 Task: Search one way flight ticket for 1 adult, 1 child, 1 infant in seat in premium economy from Idaho Falls: Idaho Falls Regional Airport (fanning Field) to Indianapolis: Indianapolis International Airport on 8-5-2023. Choice of flights is Singapure airlines. Number of bags: 1 checked bag. Price is upto 50000. Outbound departure time preference is 13:15.
Action: Mouse moved to (311, 290)
Screenshot: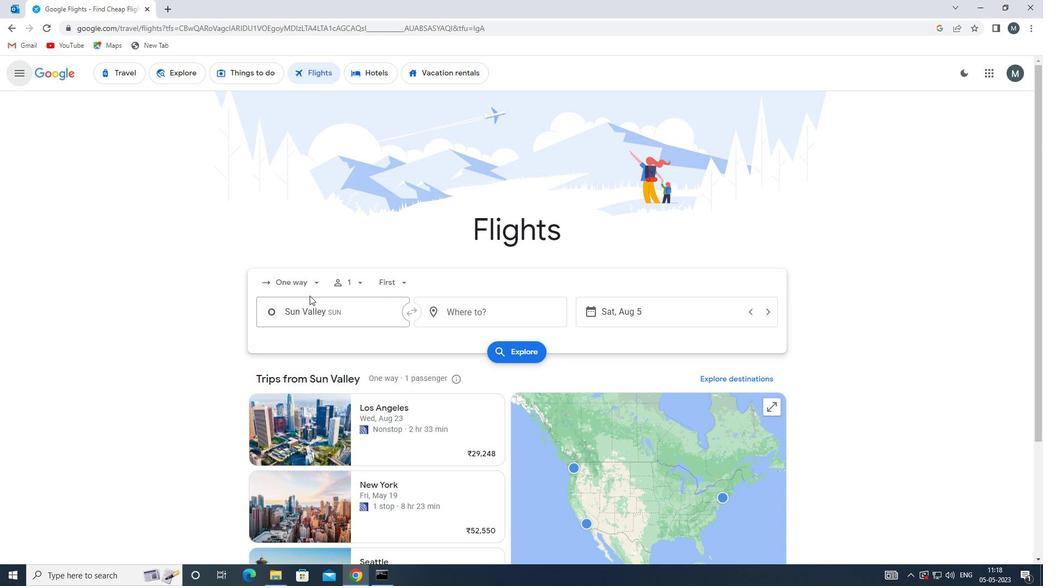 
Action: Mouse pressed left at (311, 290)
Screenshot: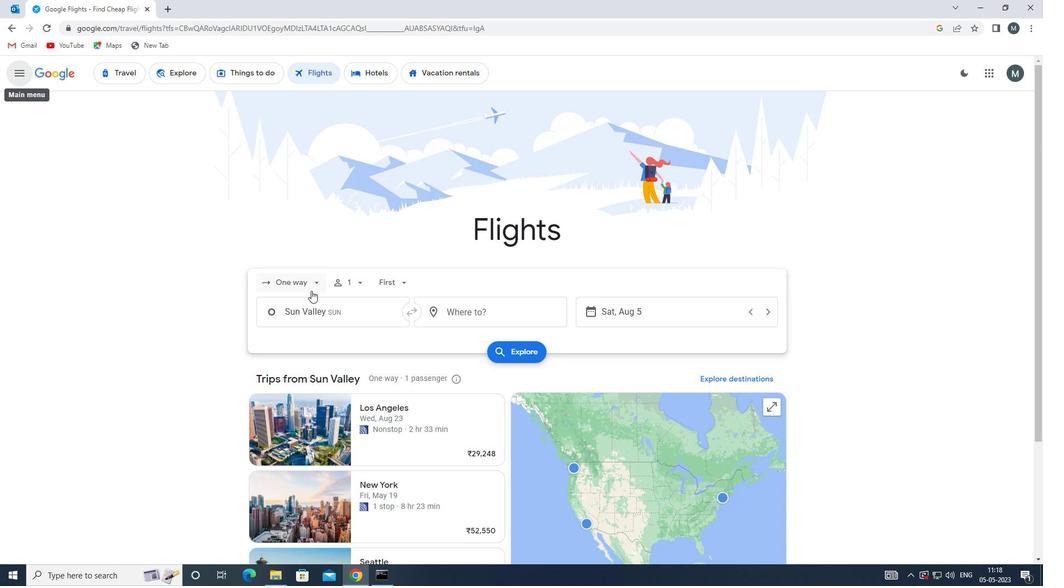 
Action: Mouse moved to (320, 335)
Screenshot: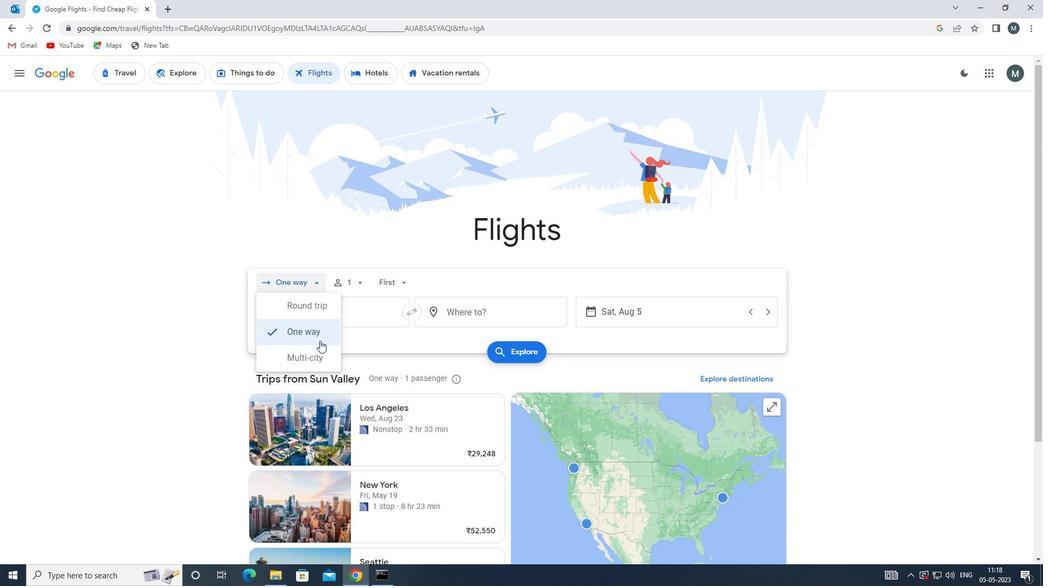 
Action: Mouse pressed left at (320, 335)
Screenshot: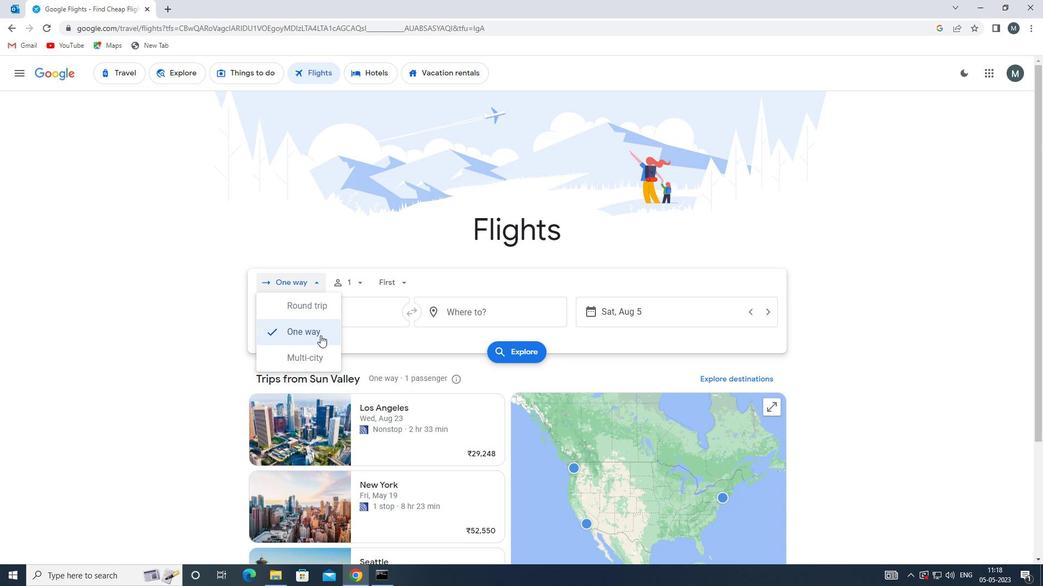 
Action: Mouse moved to (347, 285)
Screenshot: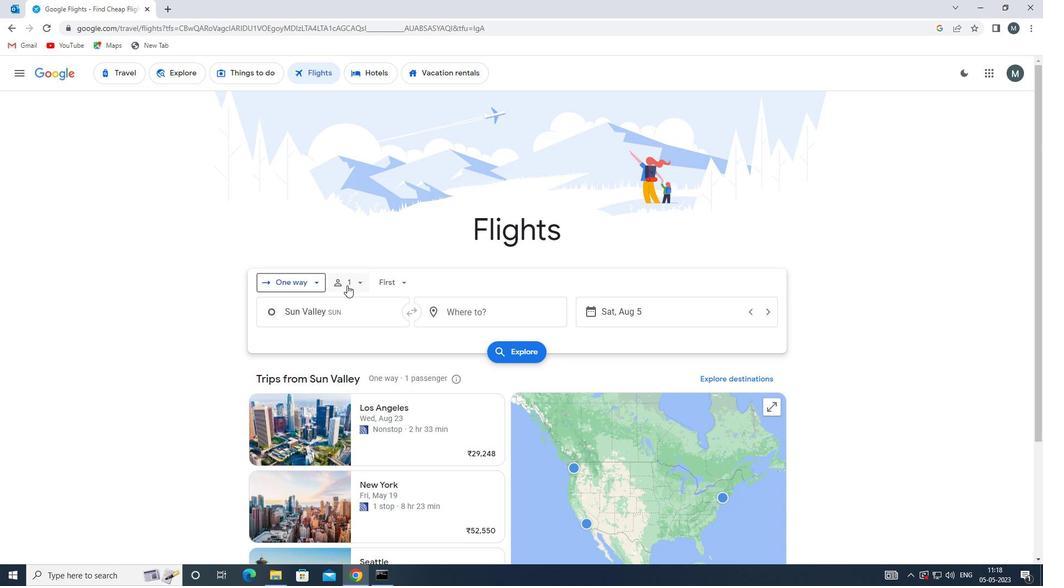 
Action: Mouse pressed left at (347, 285)
Screenshot: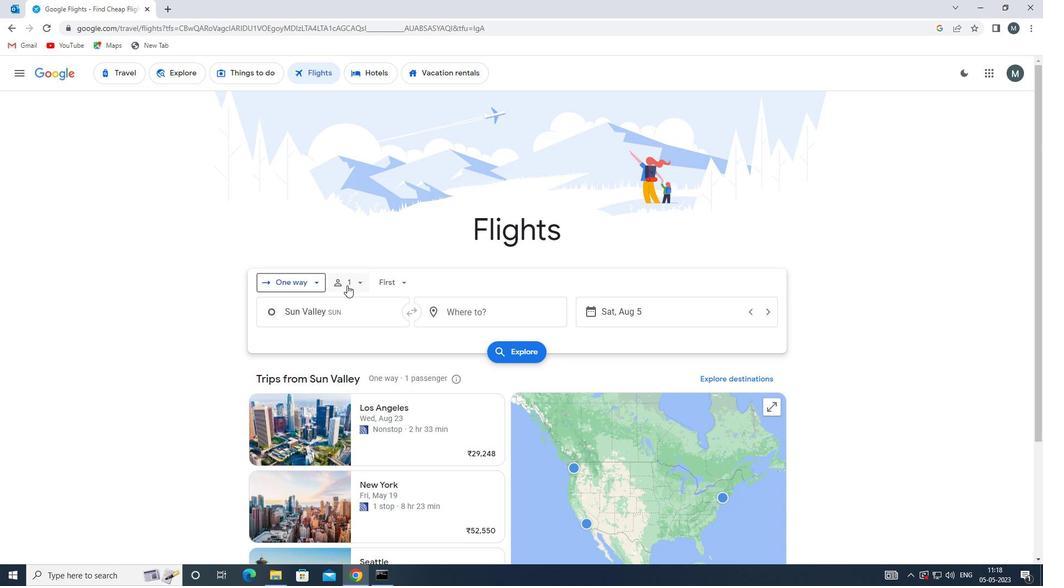 
Action: Mouse moved to (441, 340)
Screenshot: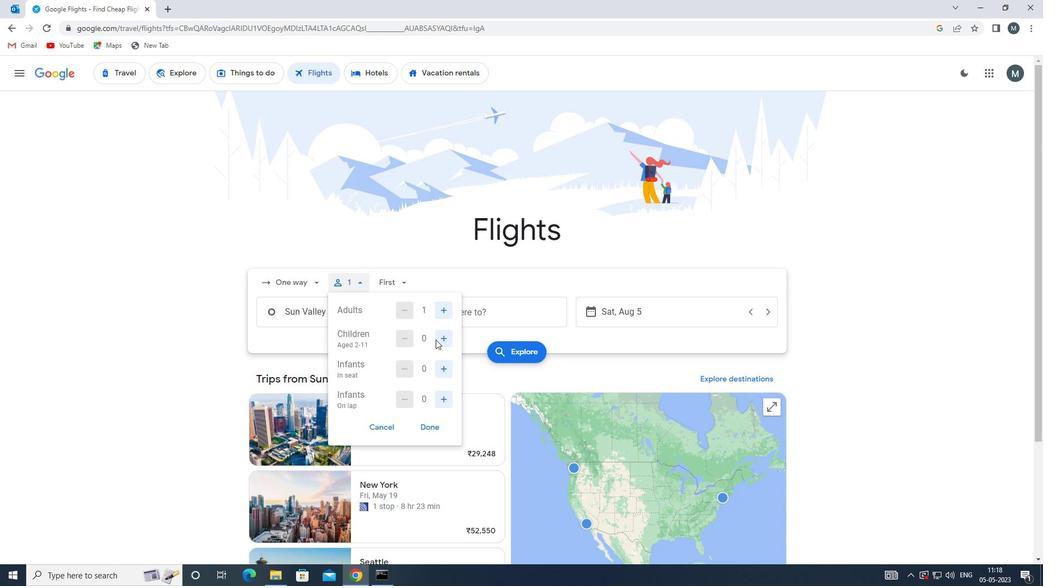 
Action: Mouse pressed left at (441, 340)
Screenshot: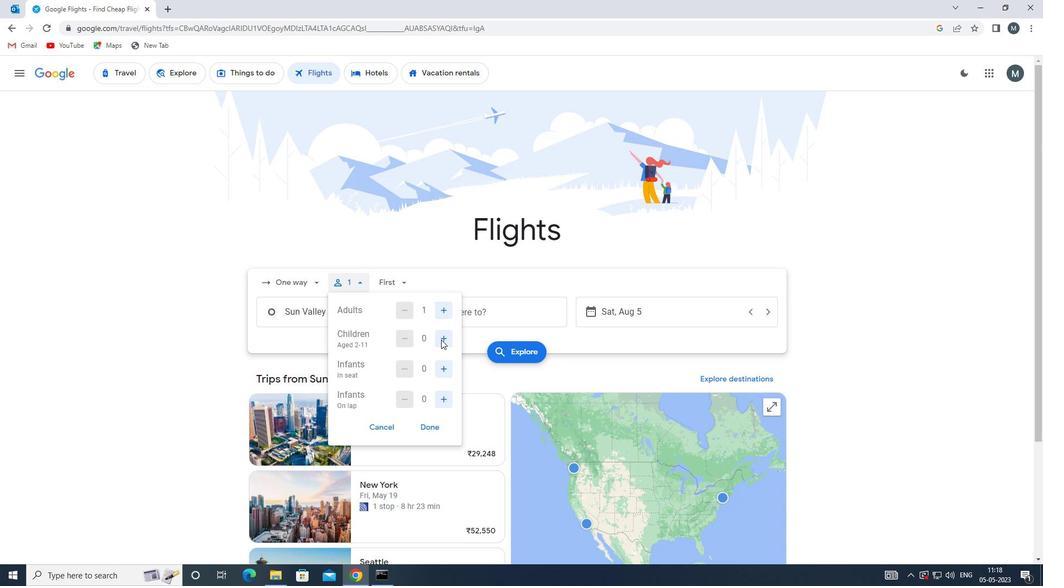 
Action: Mouse moved to (444, 363)
Screenshot: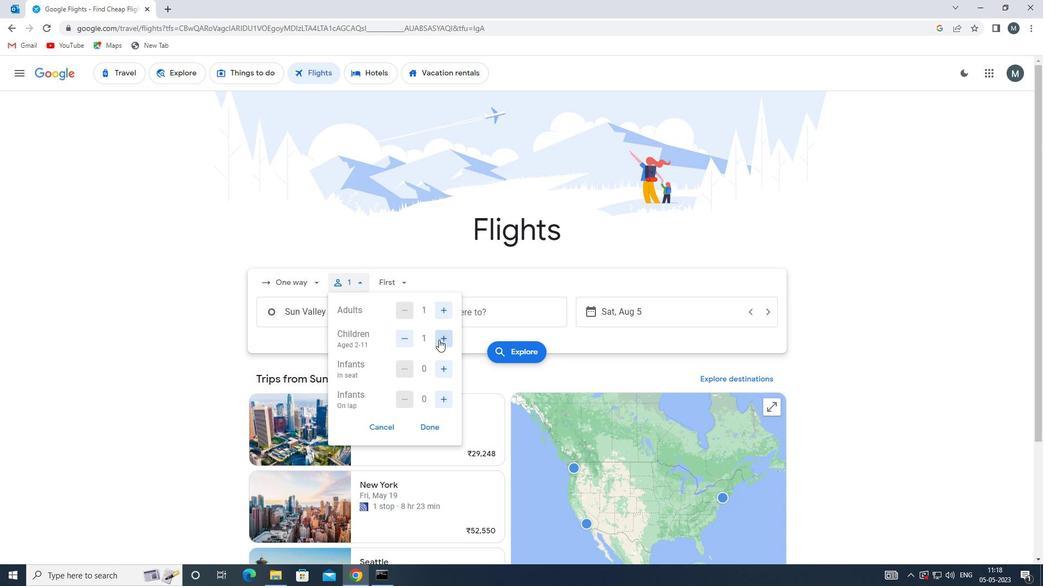 
Action: Mouse pressed left at (444, 363)
Screenshot: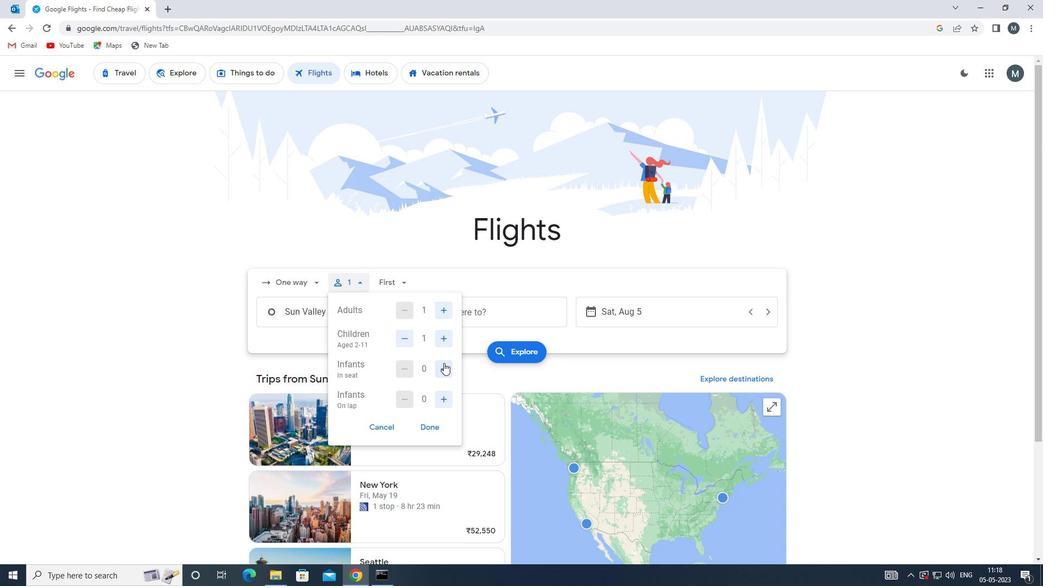
Action: Mouse moved to (434, 426)
Screenshot: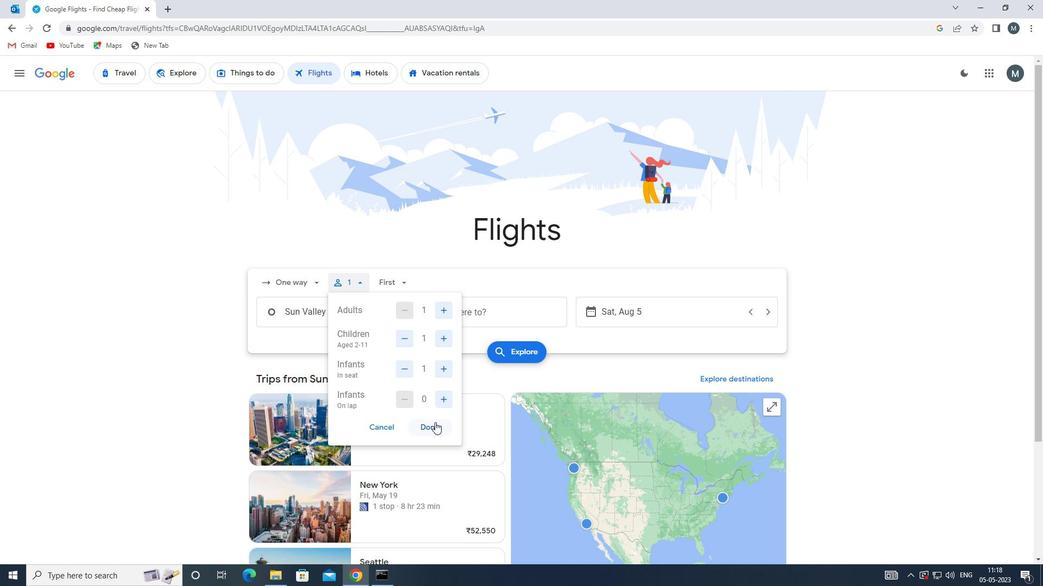 
Action: Mouse pressed left at (434, 426)
Screenshot: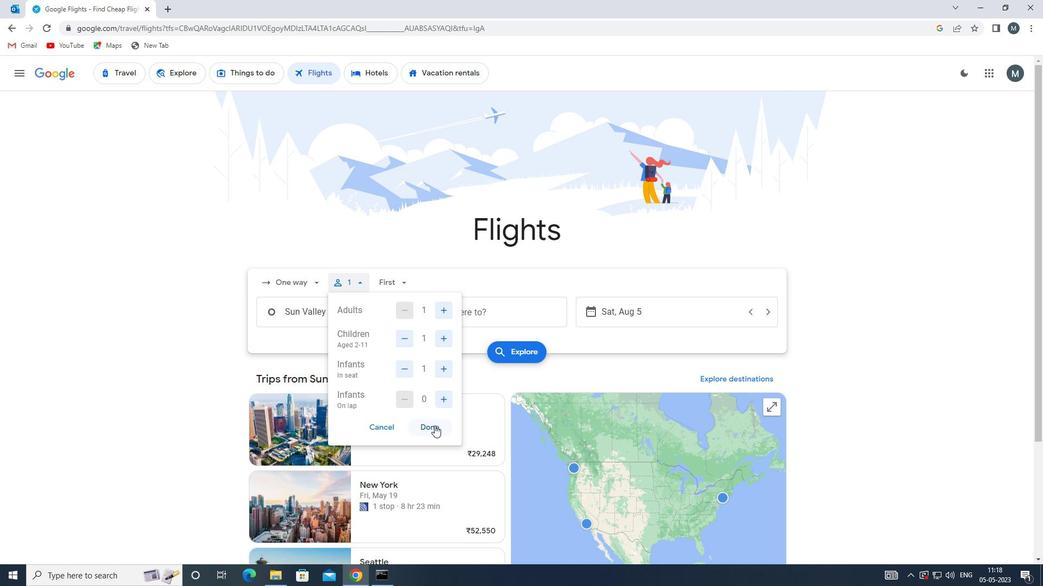 
Action: Mouse moved to (402, 287)
Screenshot: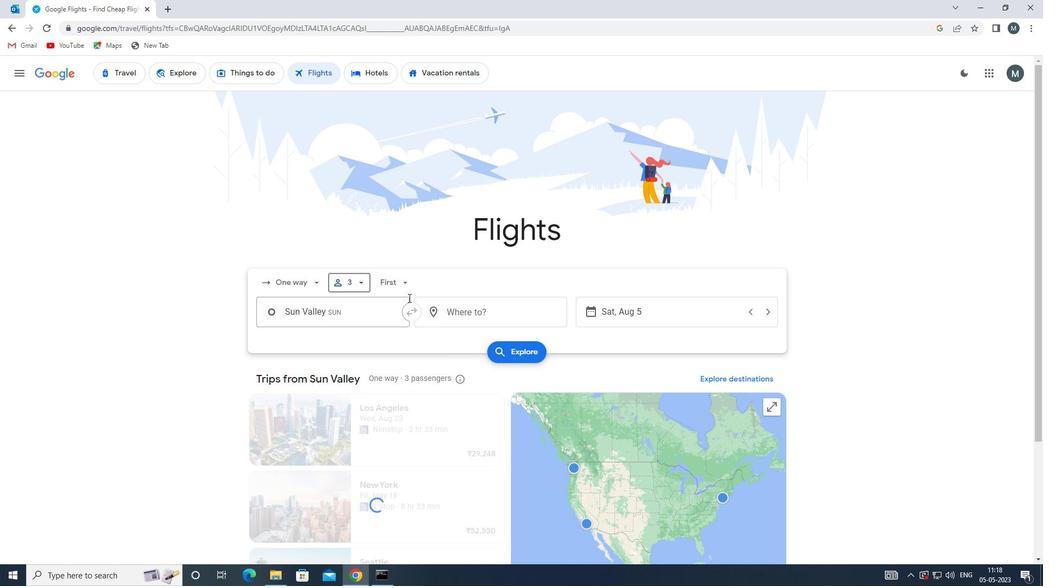 
Action: Mouse pressed left at (402, 287)
Screenshot: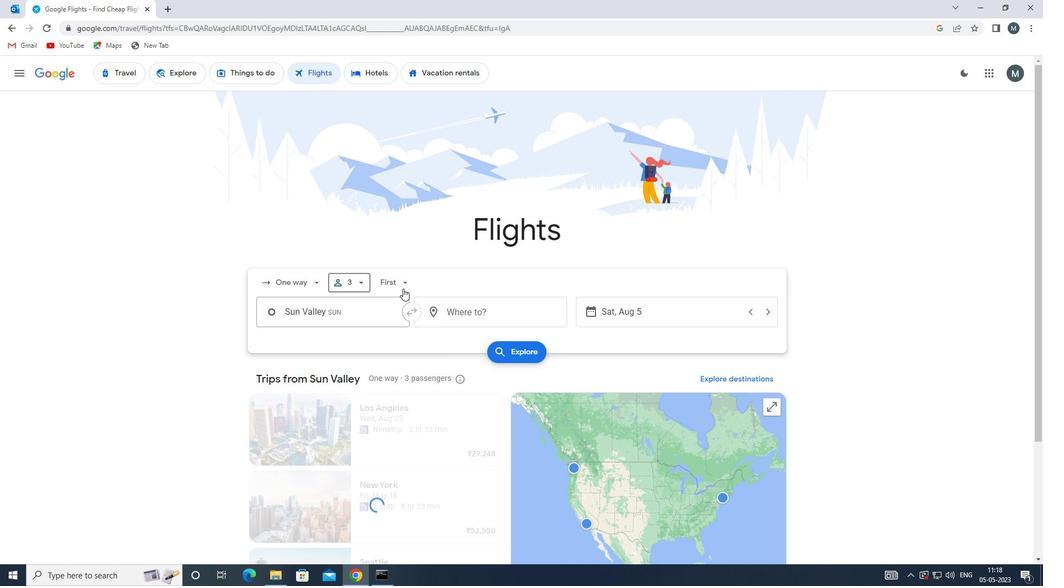 
Action: Mouse moved to (431, 335)
Screenshot: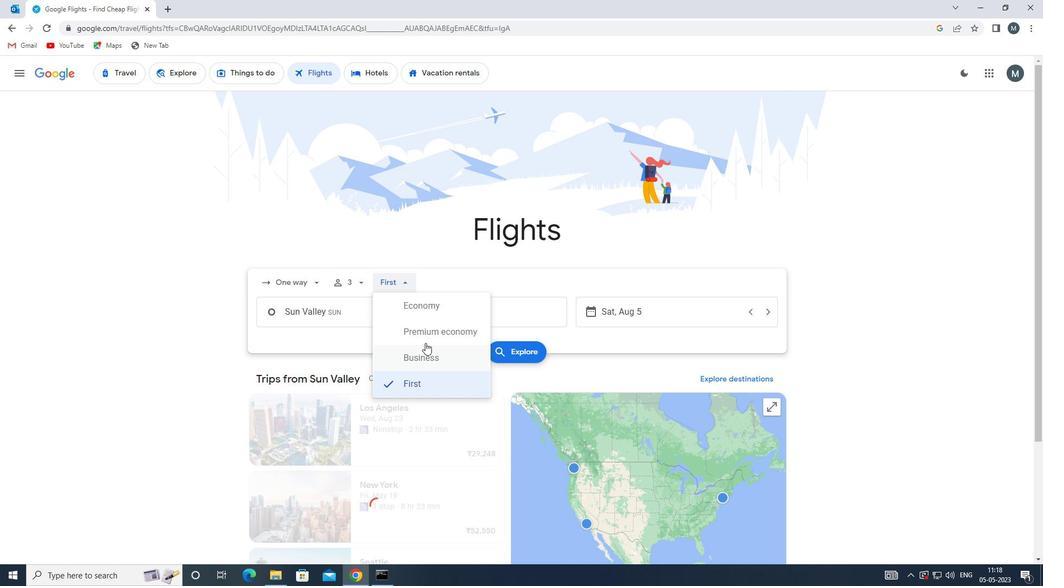 
Action: Mouse pressed left at (431, 335)
Screenshot: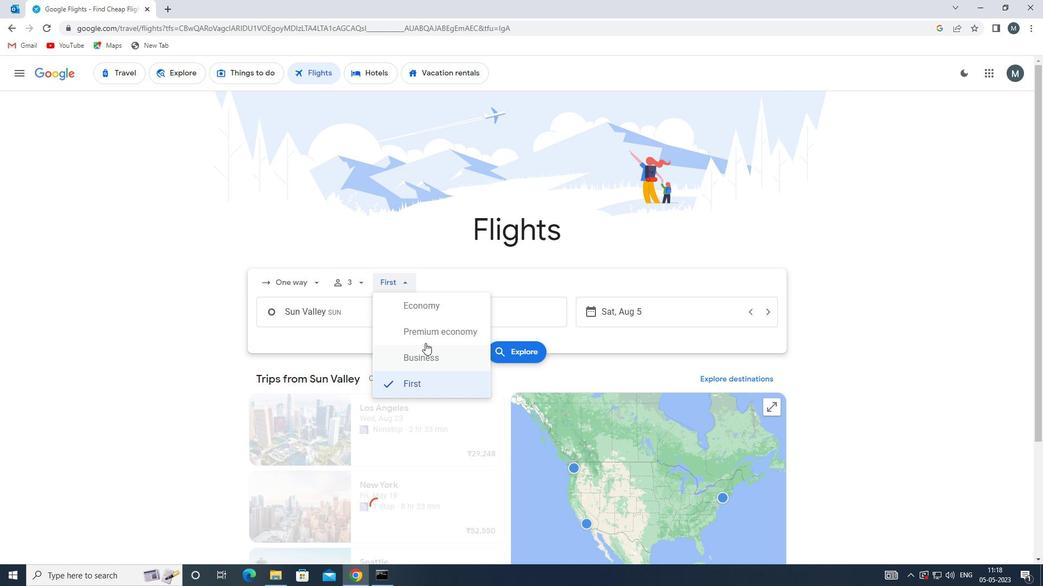 
Action: Mouse moved to (343, 317)
Screenshot: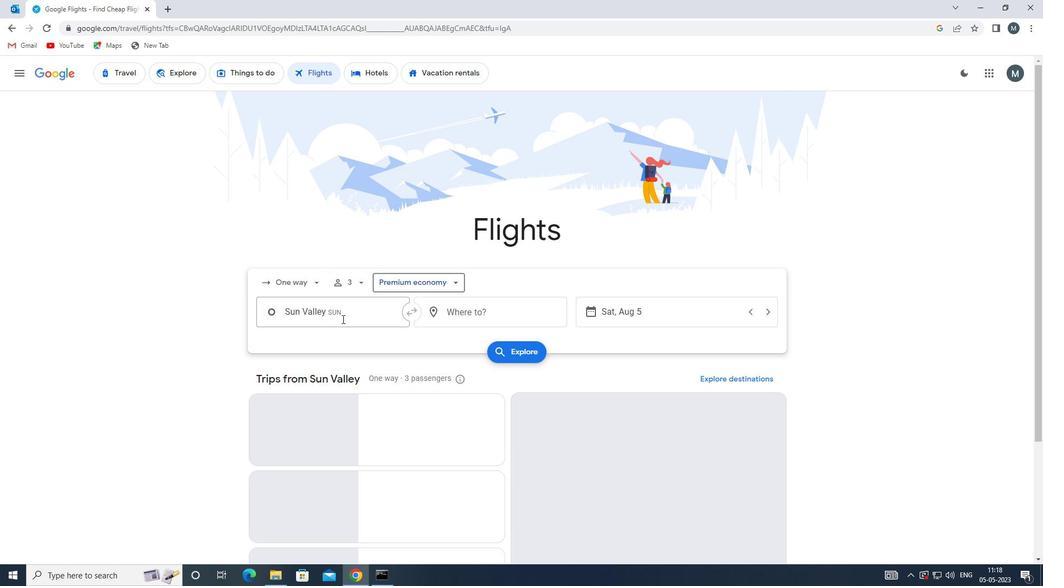 
Action: Mouse pressed left at (343, 317)
Screenshot: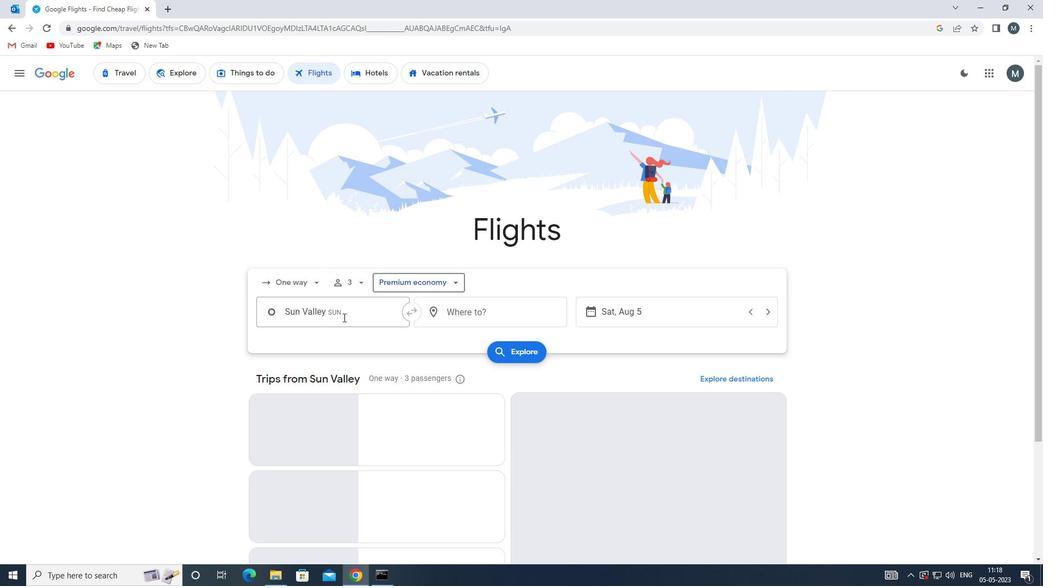 
Action: Key pressed idaho<Key.space>fall
Screenshot: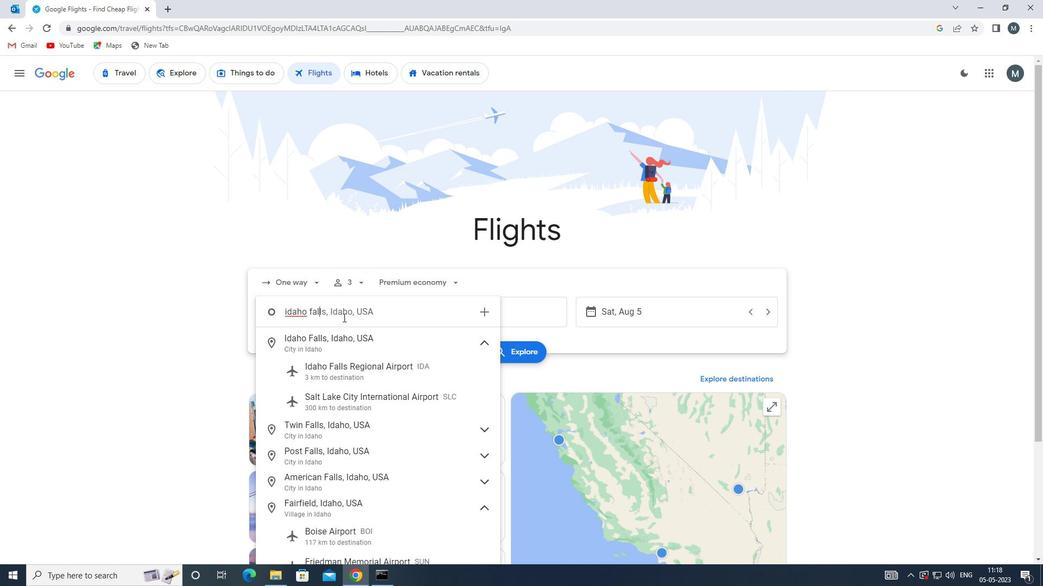 
Action: Mouse moved to (384, 375)
Screenshot: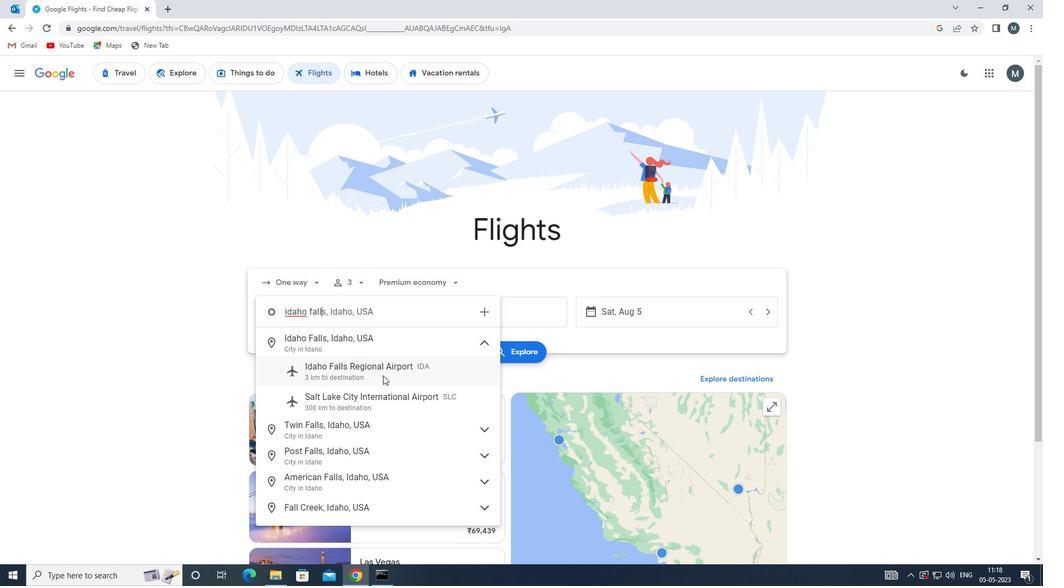 
Action: Mouse pressed left at (384, 375)
Screenshot: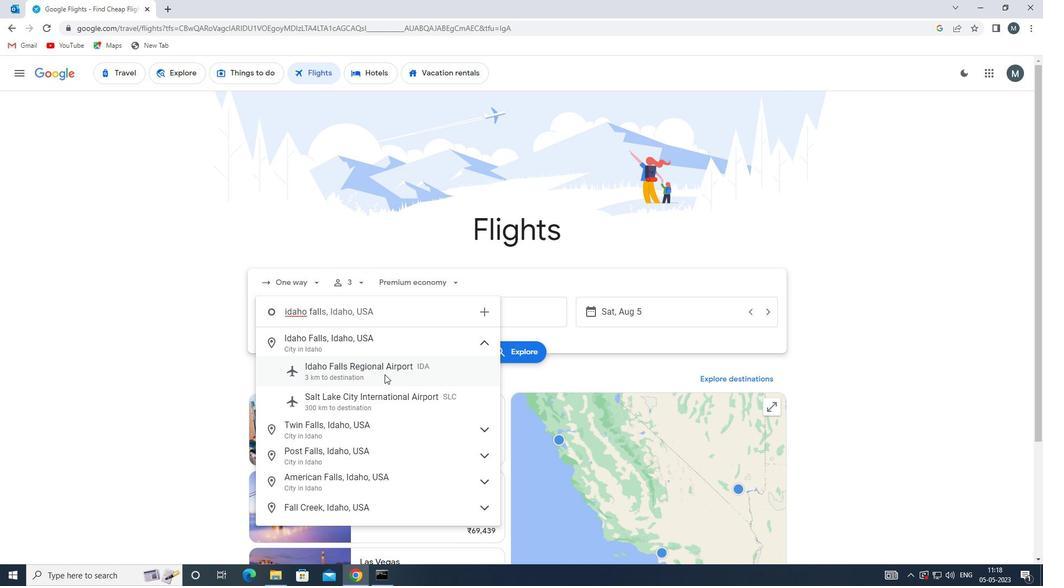 
Action: Mouse moved to (457, 319)
Screenshot: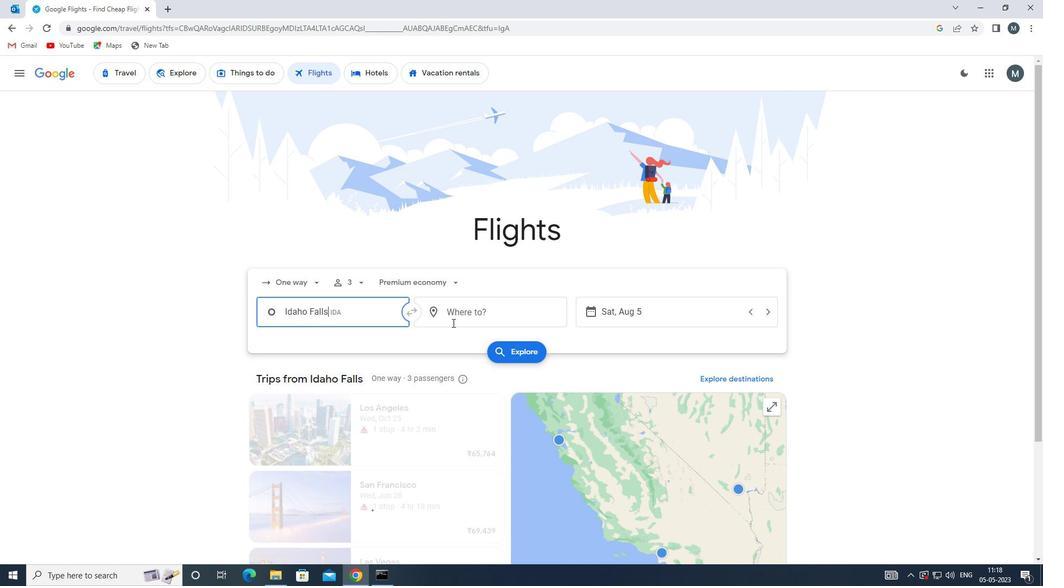 
Action: Mouse pressed left at (457, 319)
Screenshot: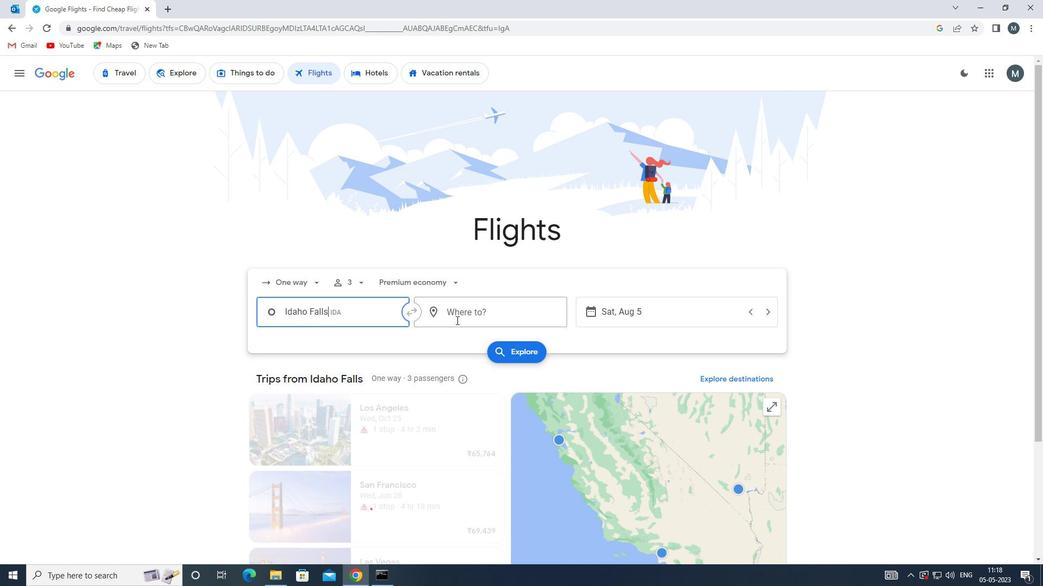 
Action: Key pressed ind
Screenshot: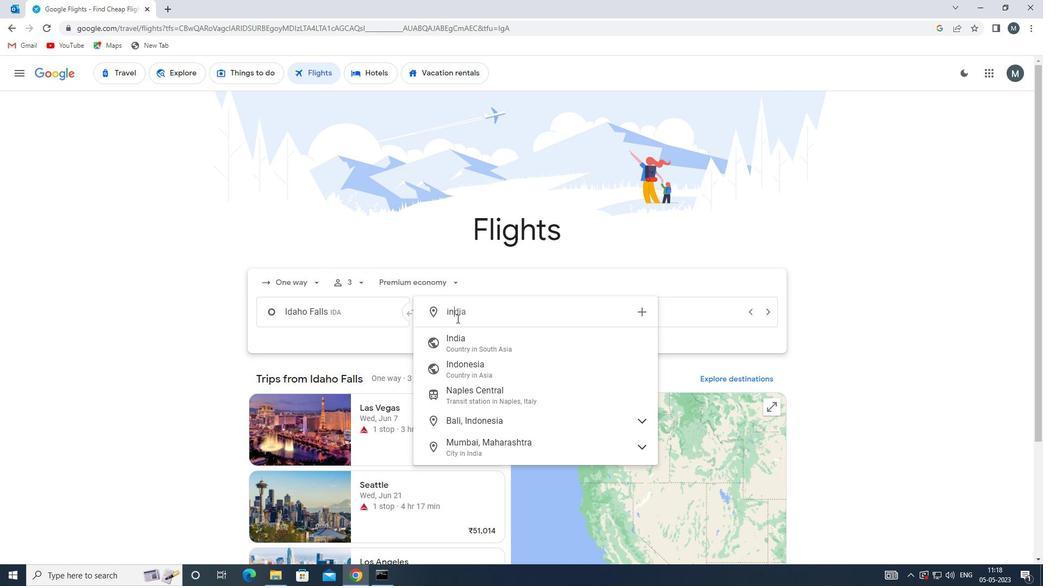 
Action: Mouse moved to (490, 340)
Screenshot: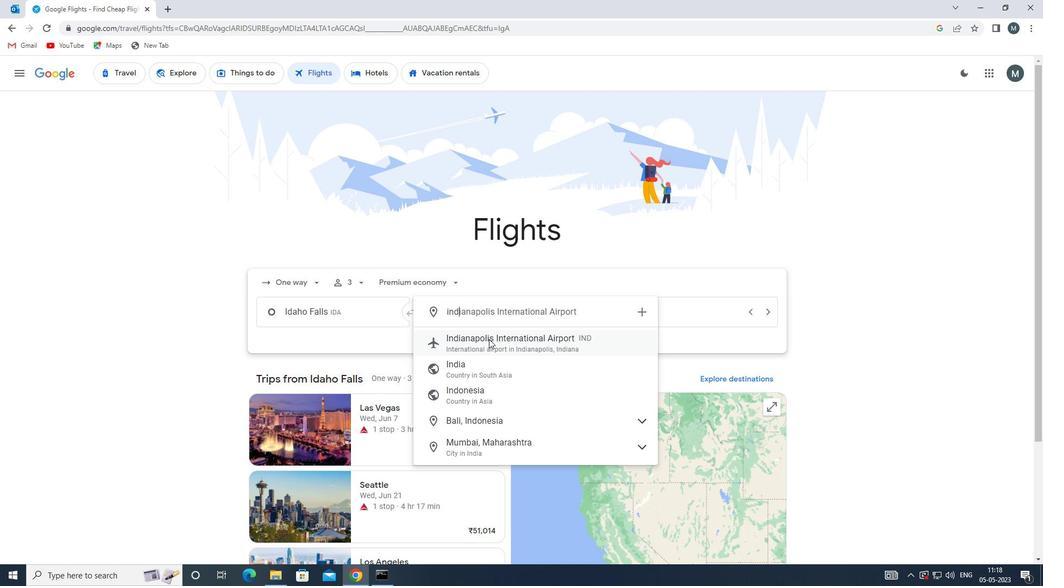 
Action: Mouse pressed left at (490, 340)
Screenshot: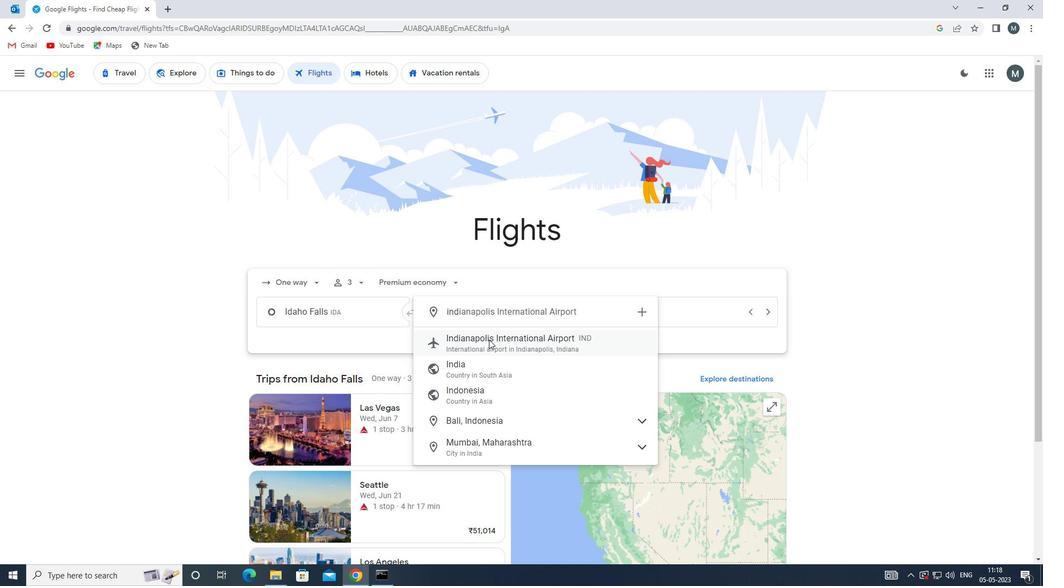 
Action: Mouse moved to (618, 316)
Screenshot: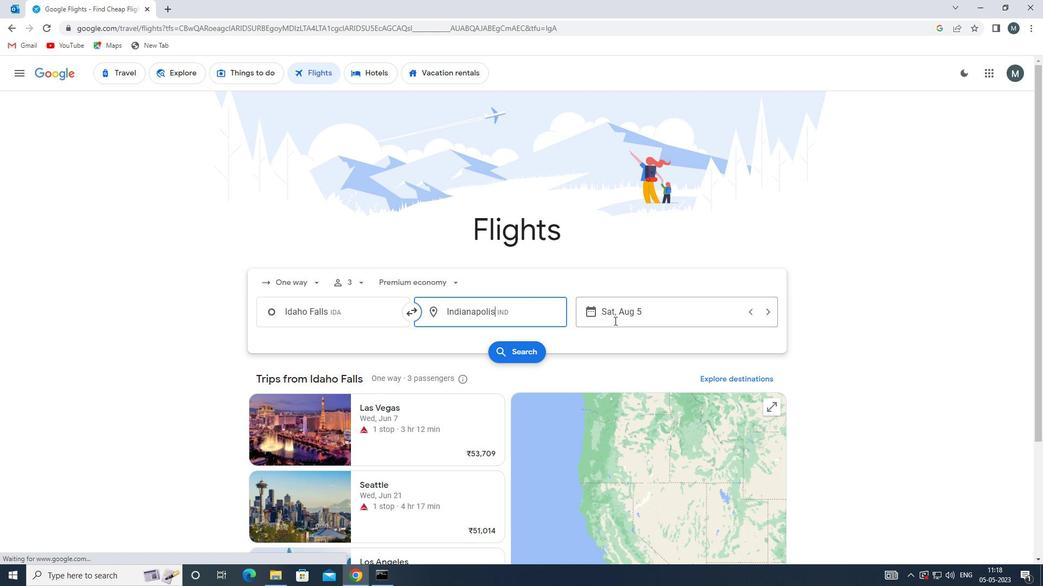
Action: Mouse pressed left at (618, 316)
Screenshot: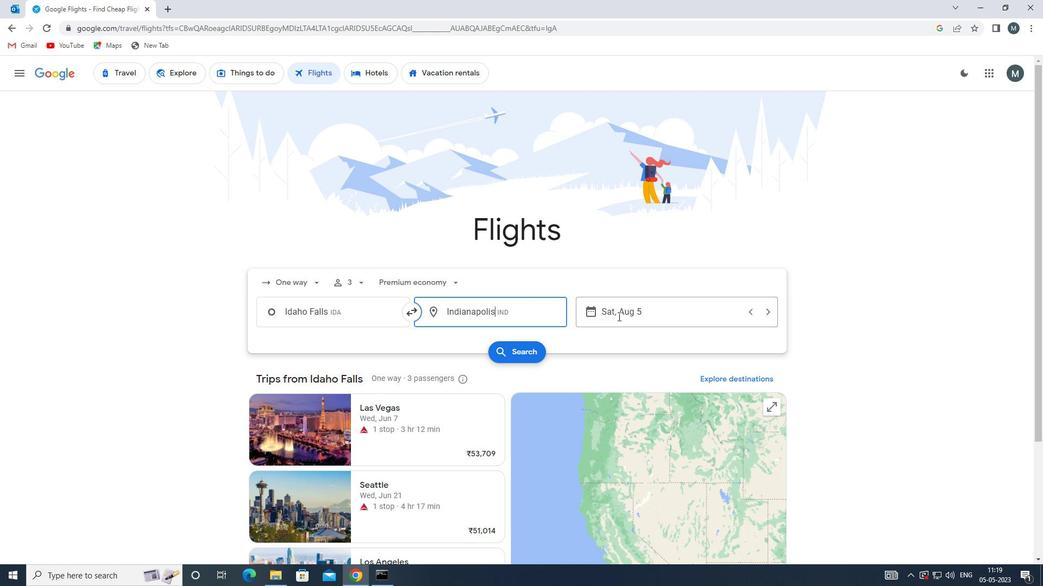 
Action: Mouse moved to (541, 369)
Screenshot: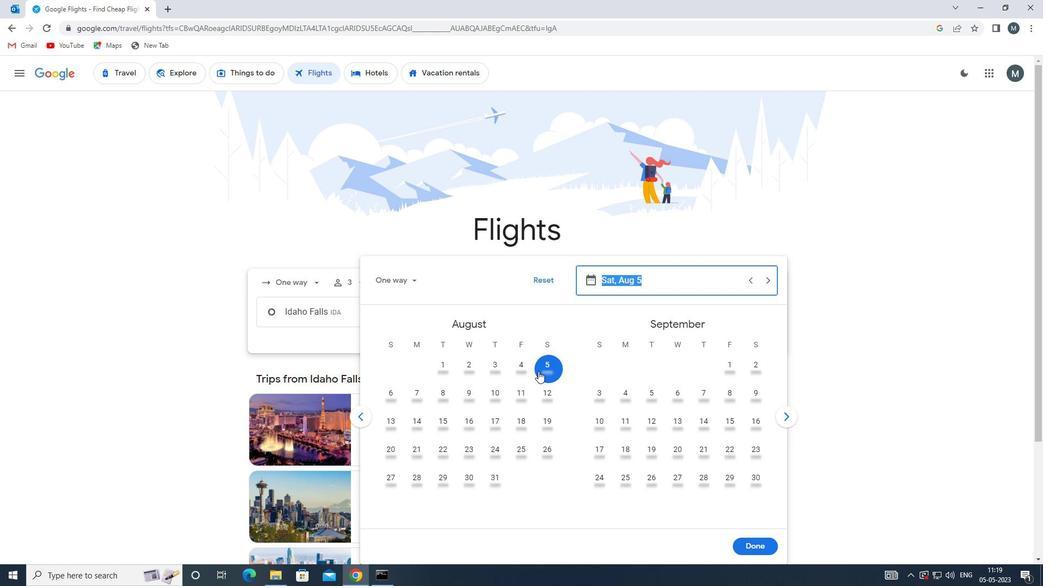 
Action: Mouse pressed left at (541, 369)
Screenshot: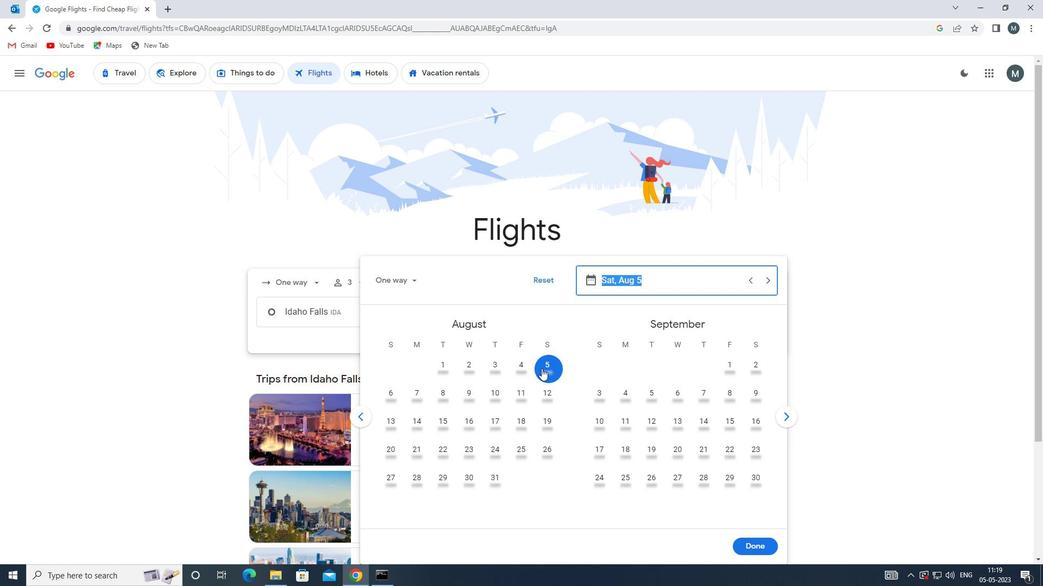 
Action: Mouse moved to (750, 548)
Screenshot: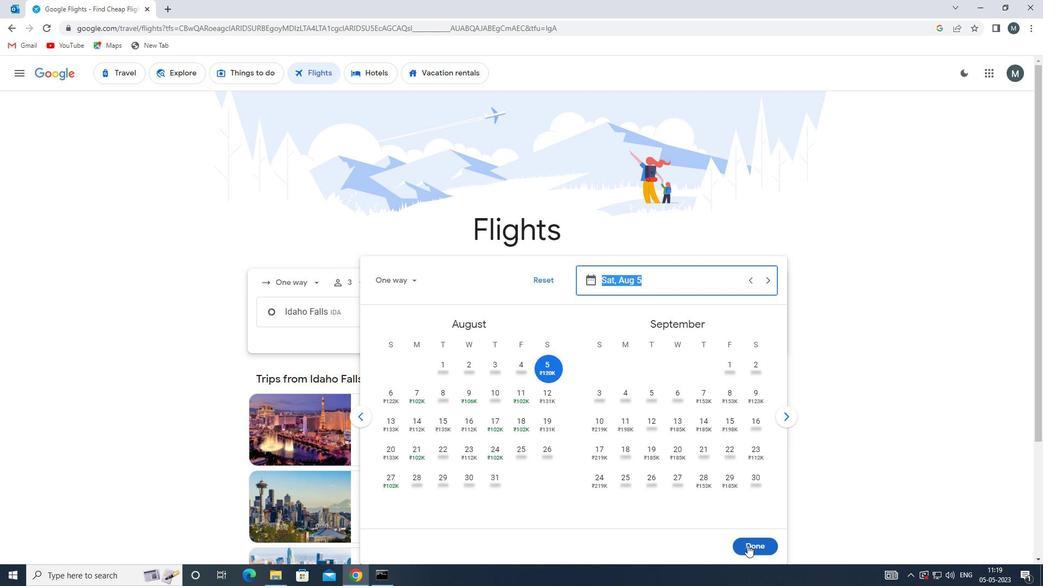 
Action: Mouse pressed left at (750, 548)
Screenshot: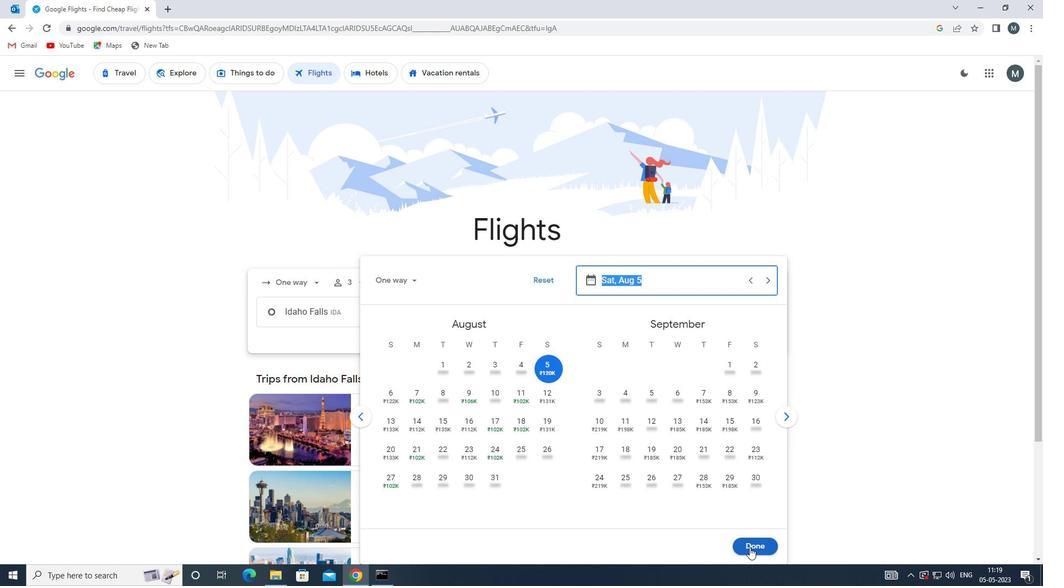 
Action: Mouse moved to (498, 349)
Screenshot: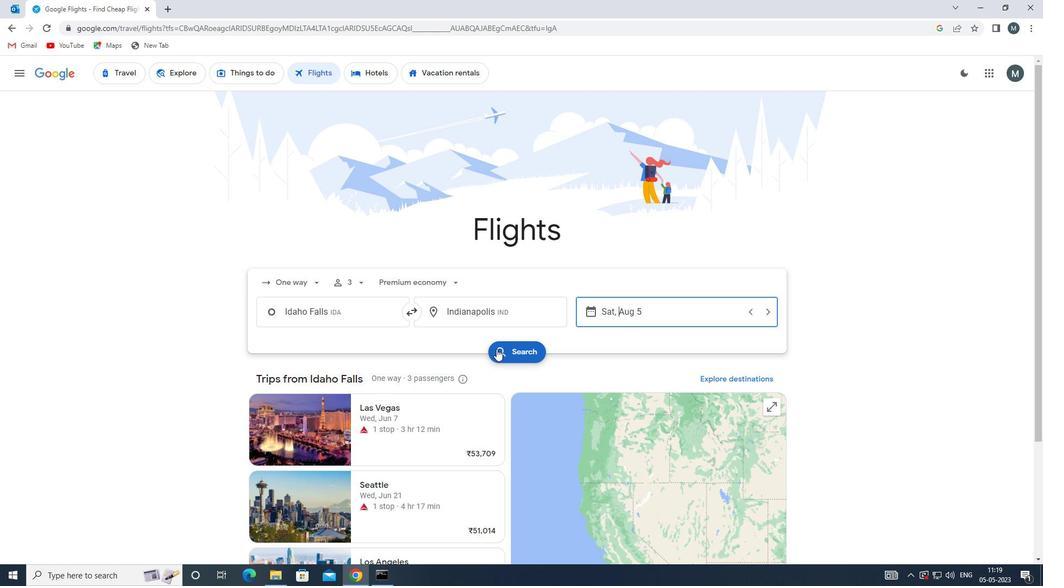 
Action: Mouse pressed left at (498, 349)
Screenshot: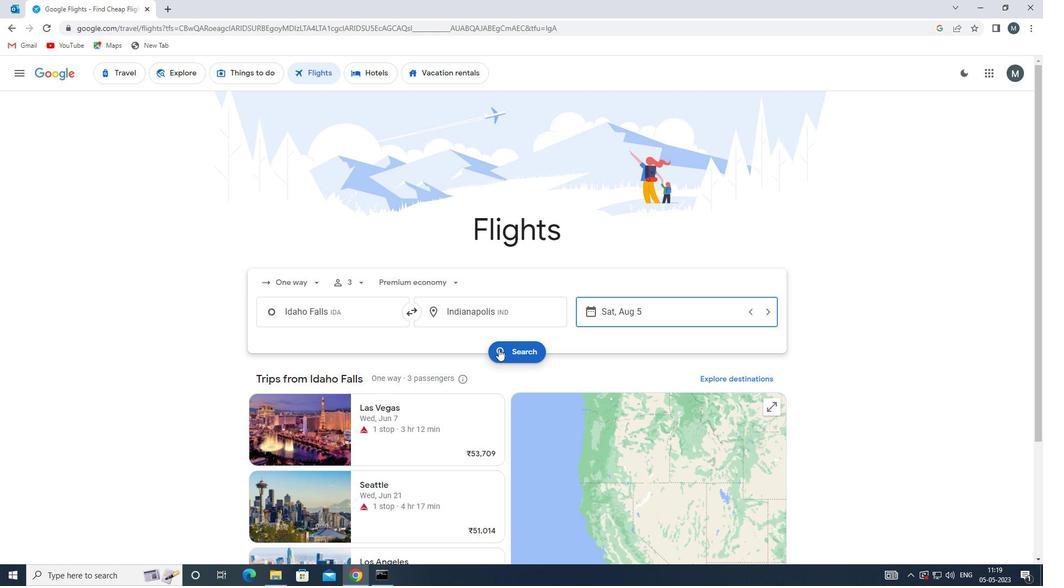 
Action: Mouse moved to (269, 172)
Screenshot: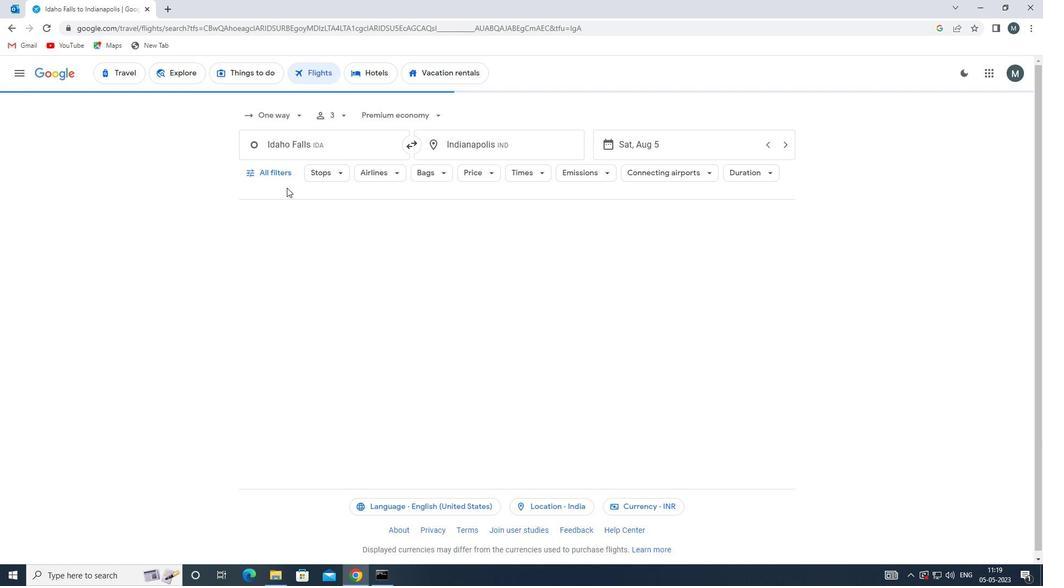 
Action: Mouse pressed left at (269, 172)
Screenshot: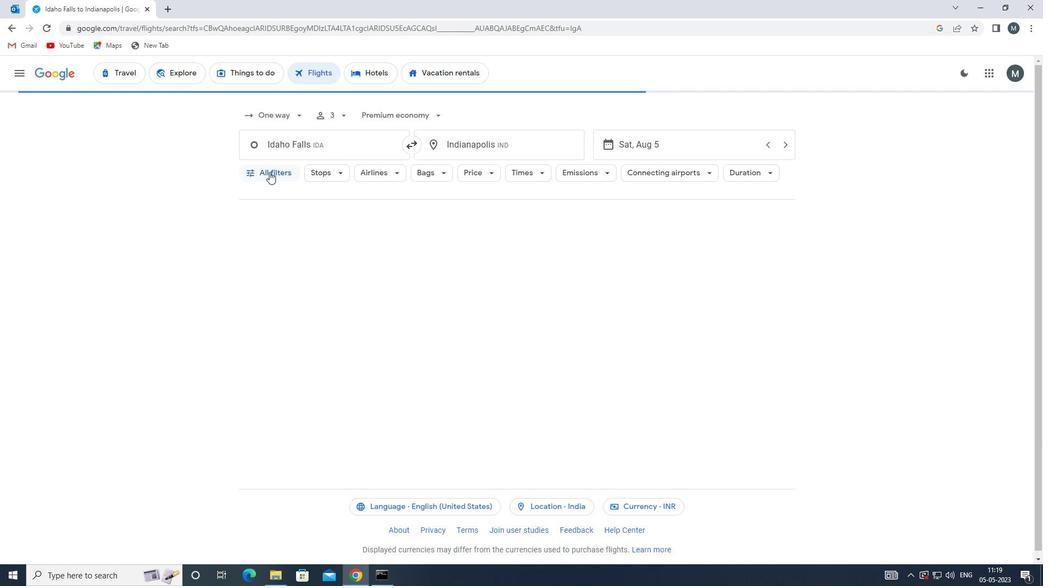 
Action: Mouse moved to (342, 261)
Screenshot: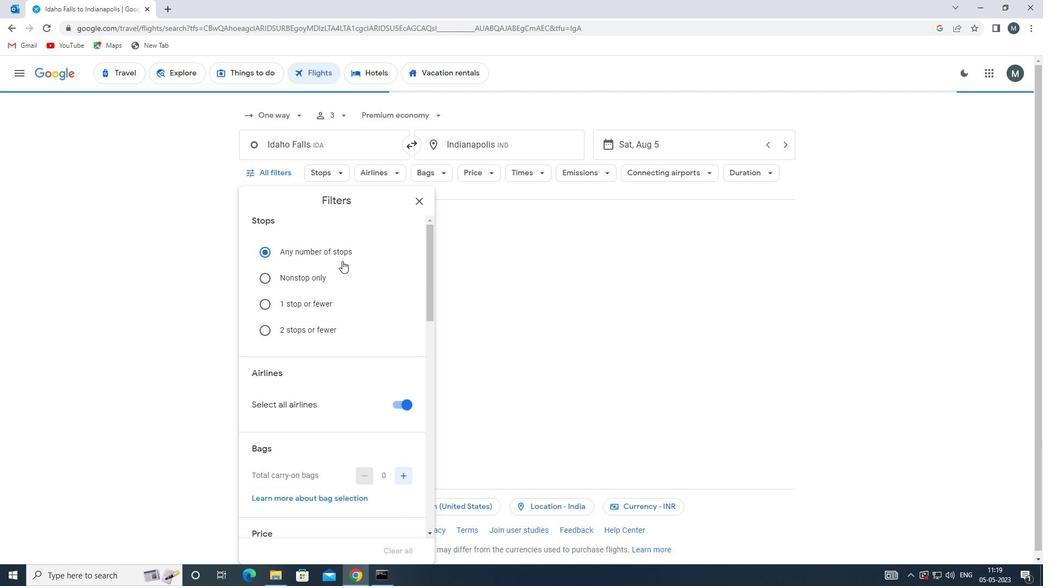 
Action: Mouse scrolled (342, 261) with delta (0, 0)
Screenshot: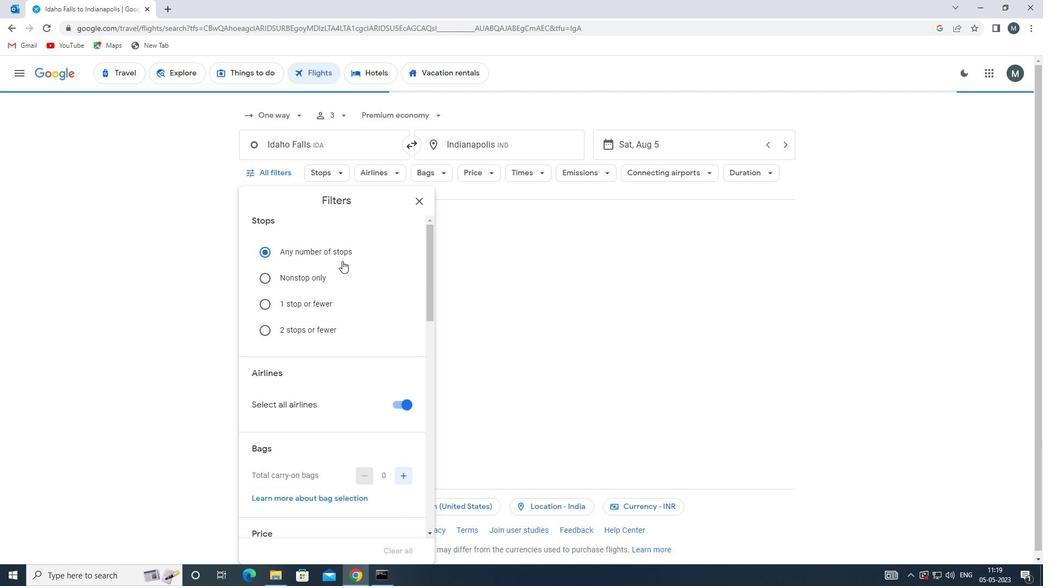 
Action: Mouse moved to (395, 348)
Screenshot: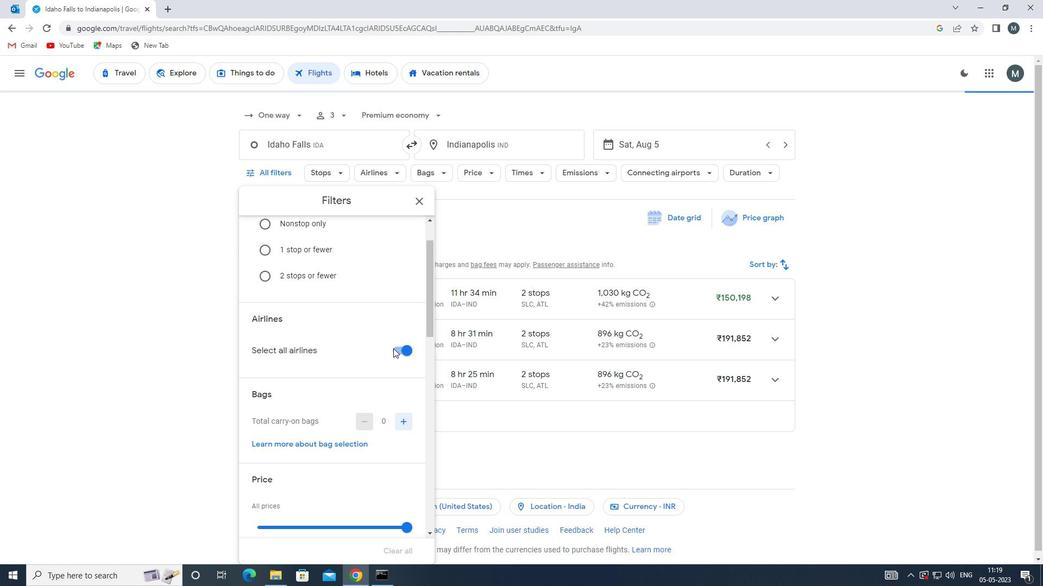 
Action: Mouse pressed left at (395, 348)
Screenshot: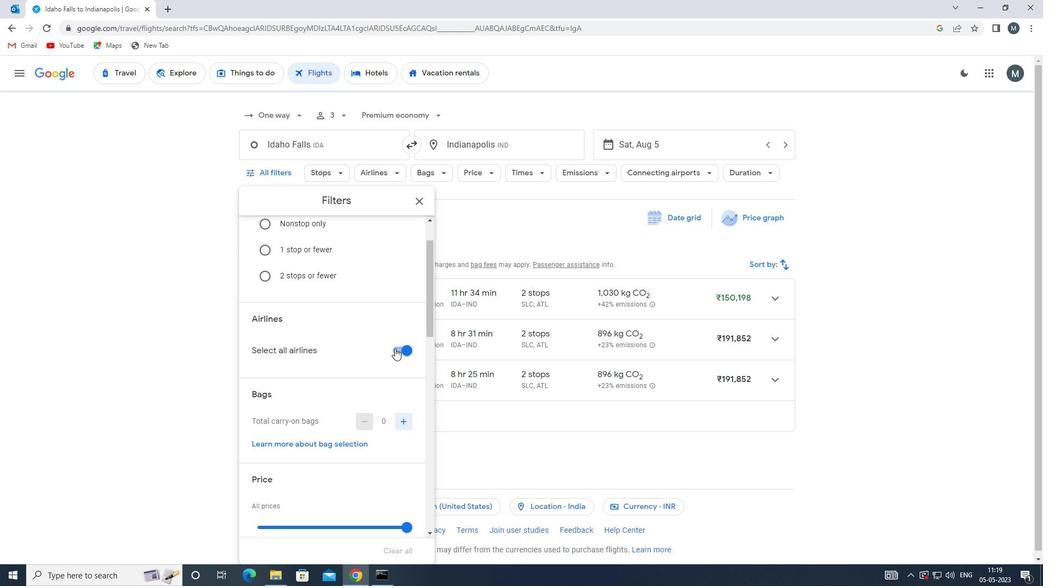 
Action: Mouse moved to (327, 345)
Screenshot: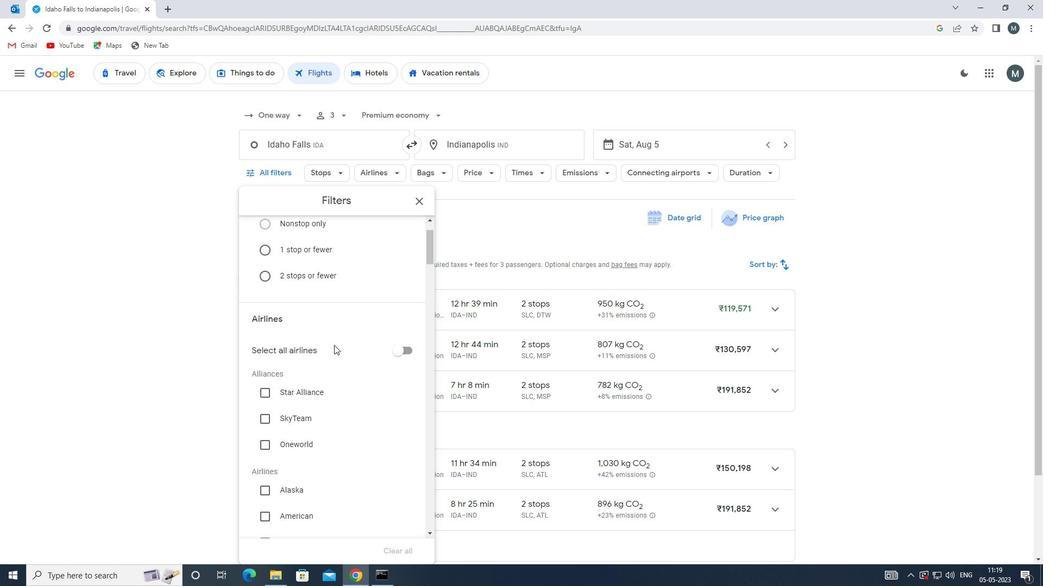 
Action: Mouse scrolled (327, 345) with delta (0, 0)
Screenshot: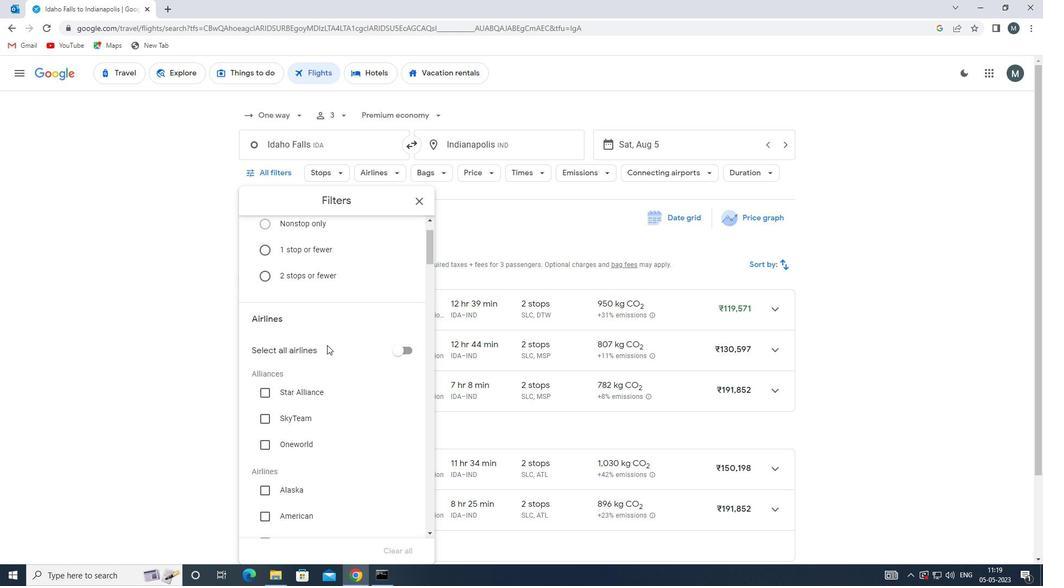 
Action: Mouse scrolled (327, 345) with delta (0, 0)
Screenshot: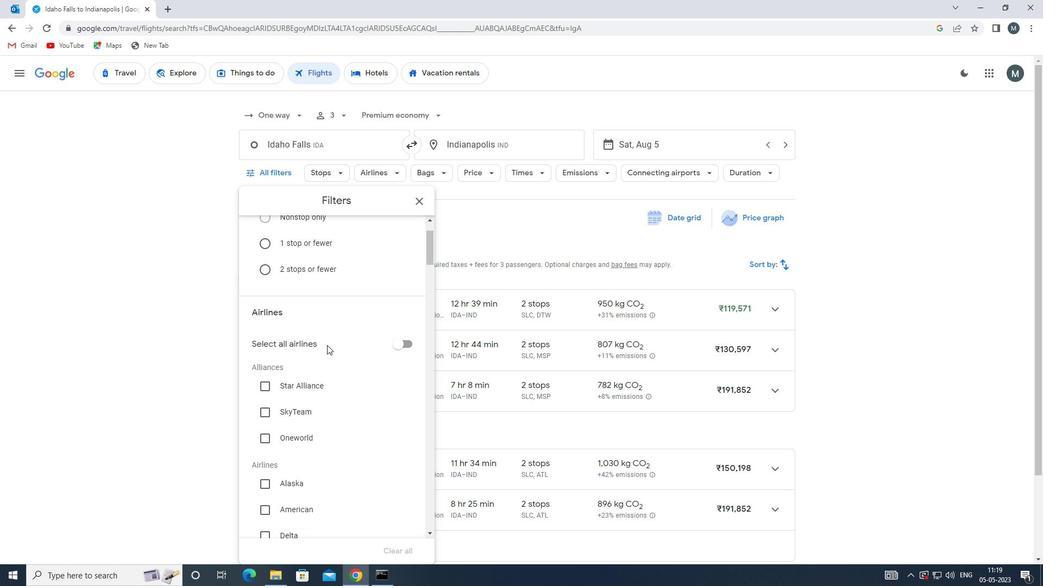 
Action: Mouse moved to (325, 346)
Screenshot: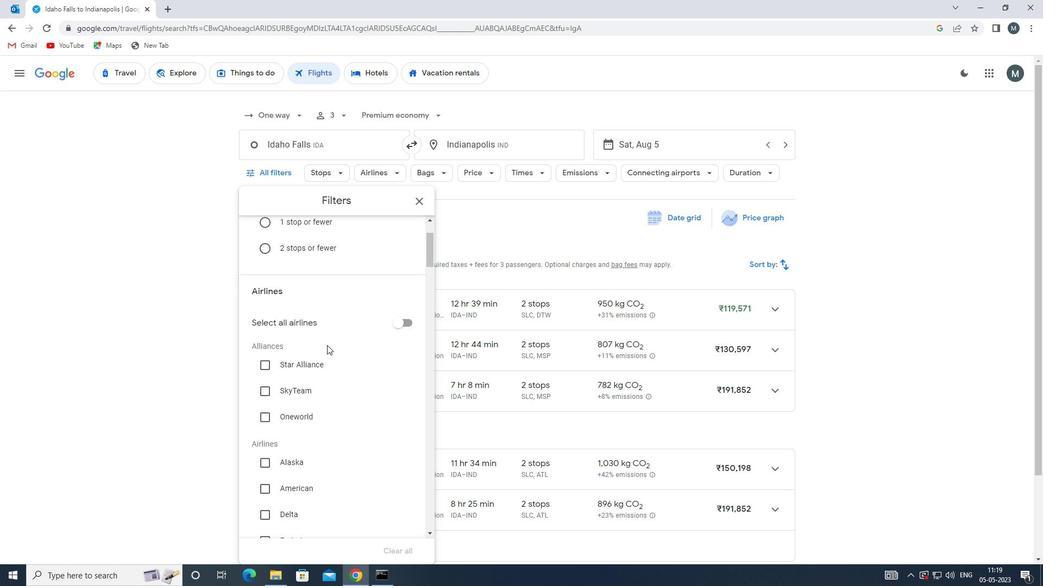
Action: Mouse scrolled (325, 346) with delta (0, 0)
Screenshot: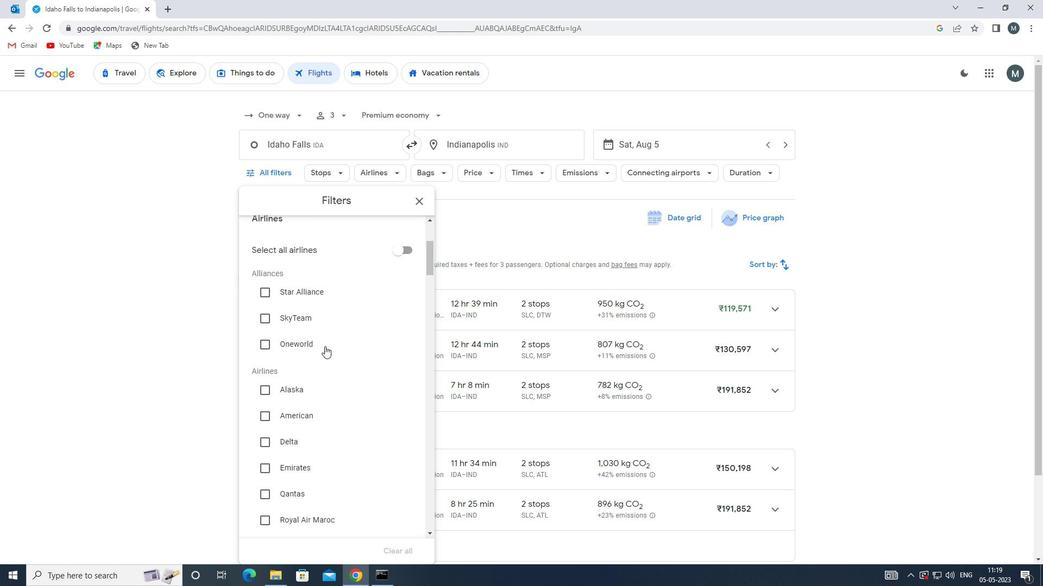 
Action: Mouse moved to (324, 347)
Screenshot: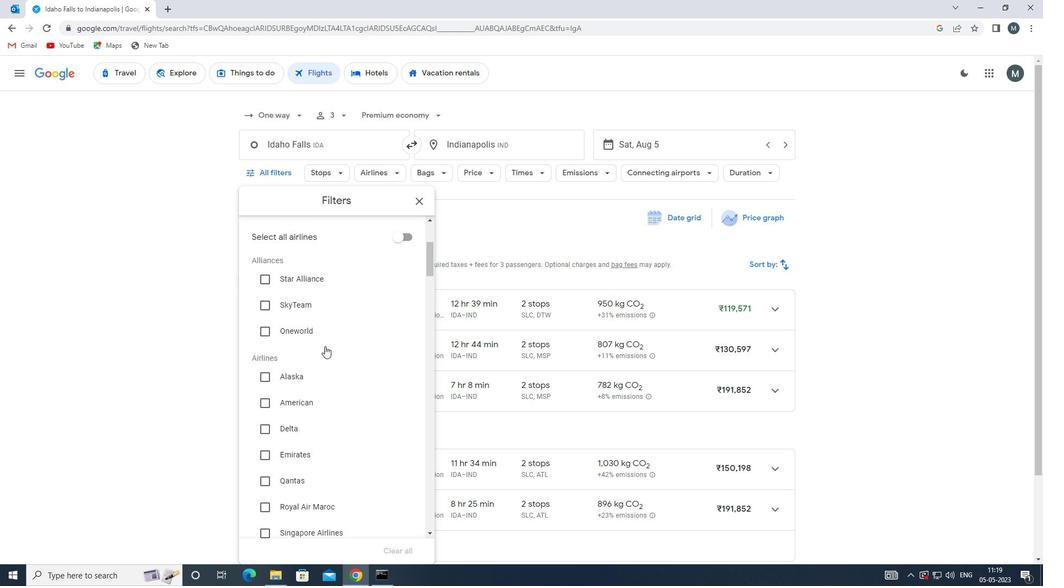 
Action: Mouse scrolled (324, 346) with delta (0, 0)
Screenshot: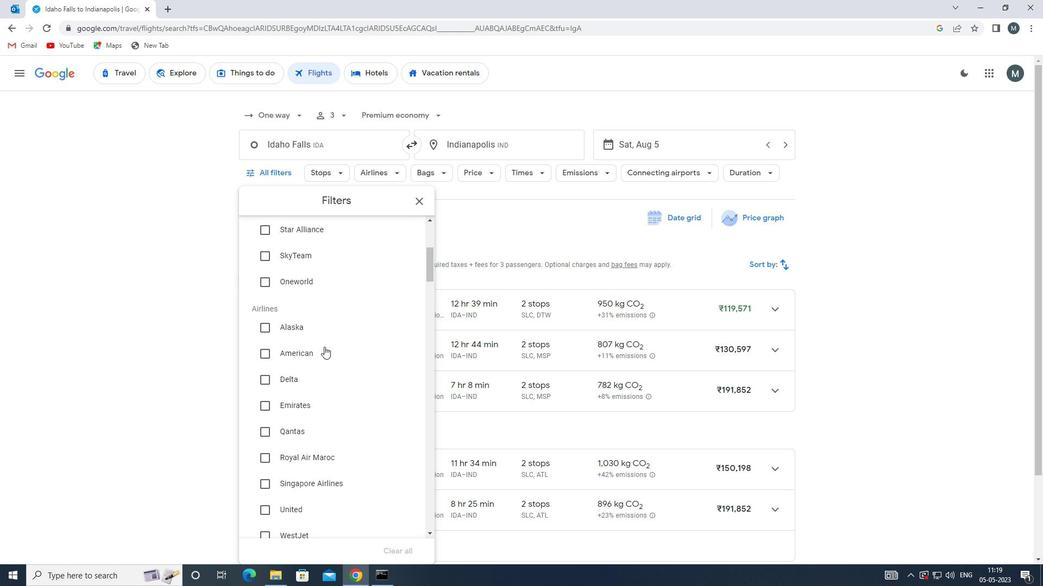 
Action: Mouse moved to (323, 348)
Screenshot: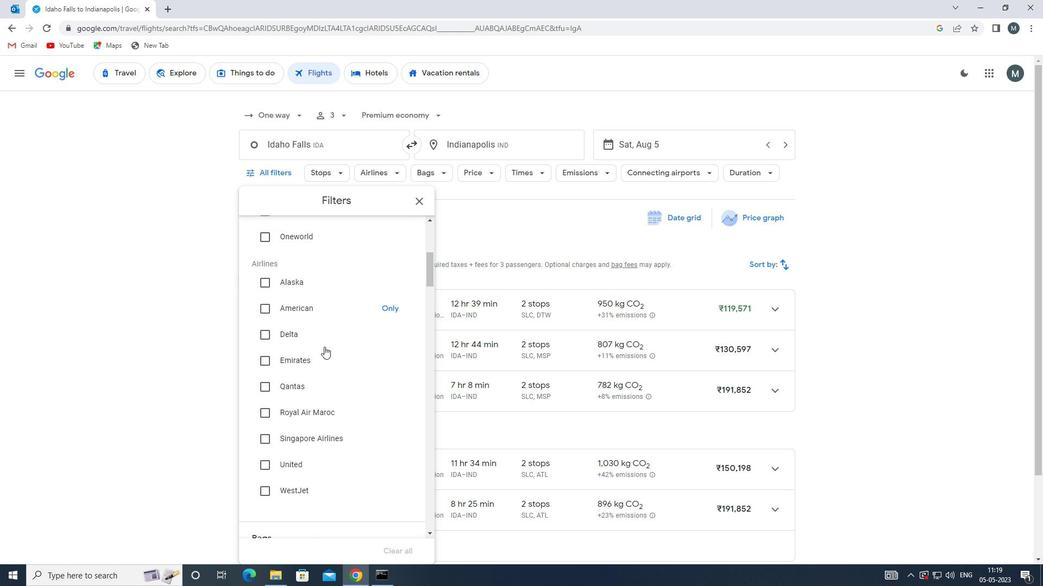 
Action: Mouse scrolled (323, 347) with delta (0, 0)
Screenshot: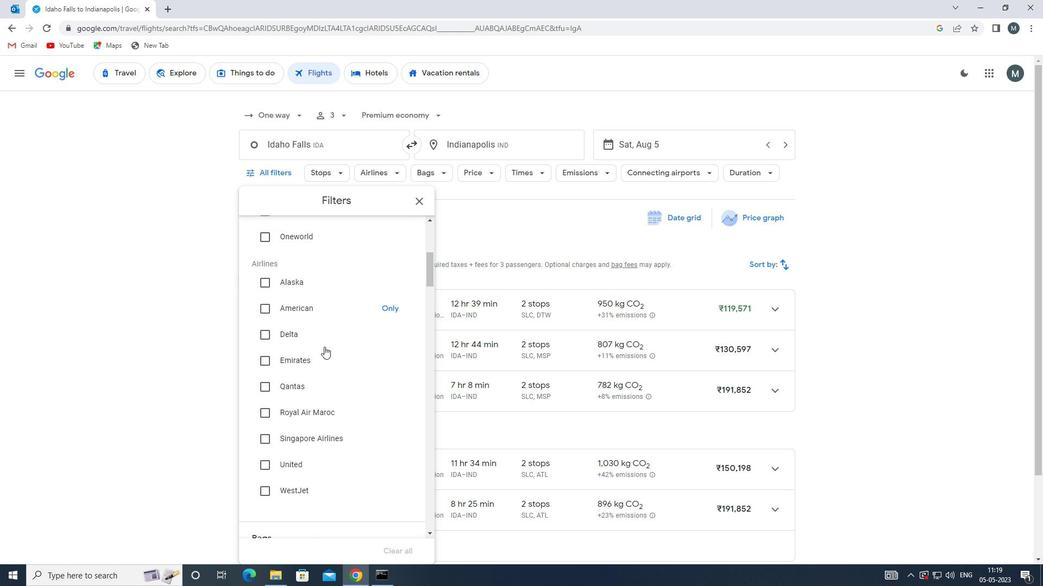 
Action: Mouse moved to (325, 376)
Screenshot: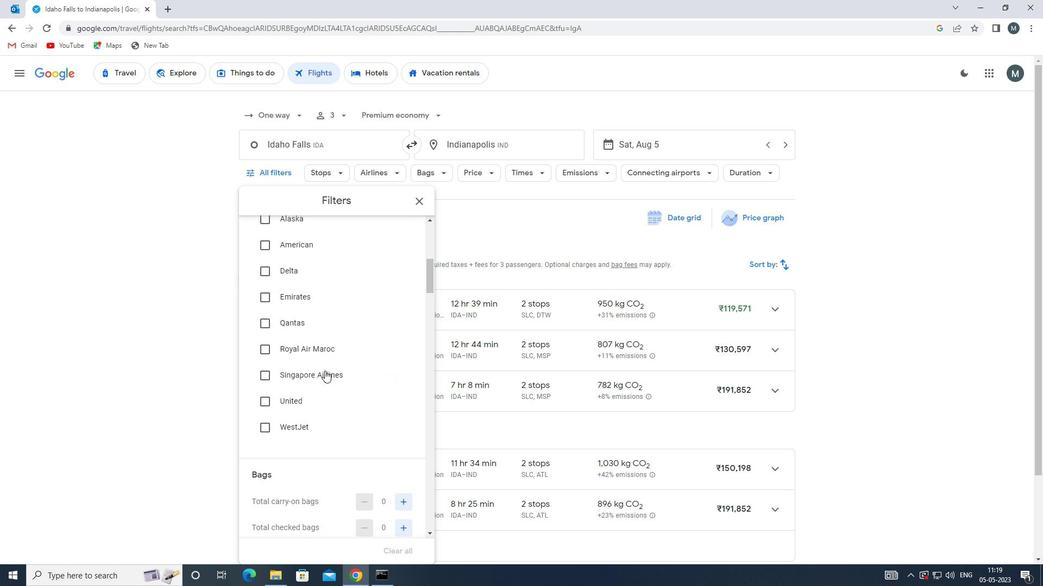 
Action: Mouse pressed left at (325, 376)
Screenshot: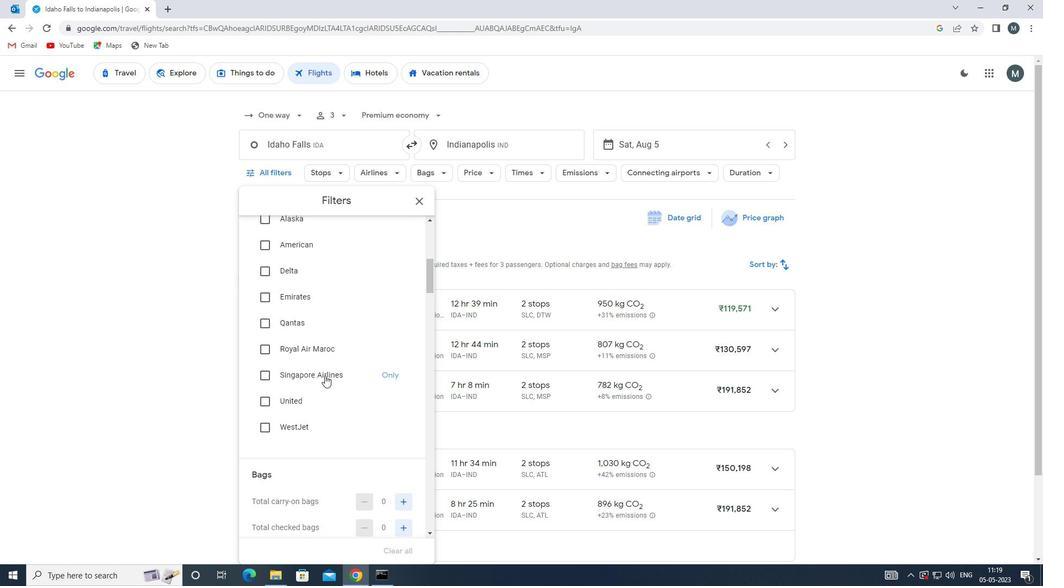 
Action: Mouse moved to (331, 353)
Screenshot: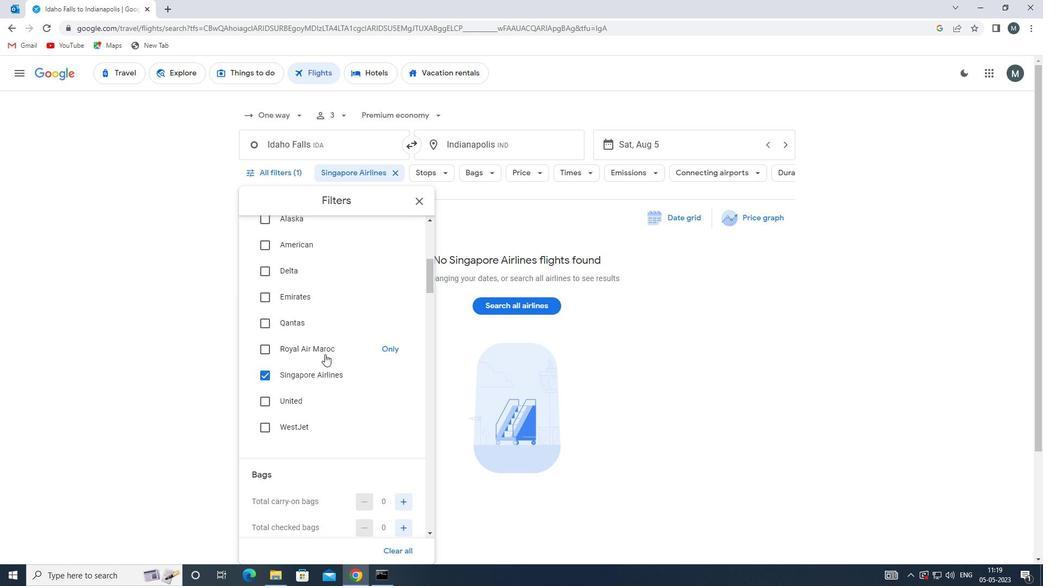 
Action: Mouse scrolled (331, 352) with delta (0, 0)
Screenshot: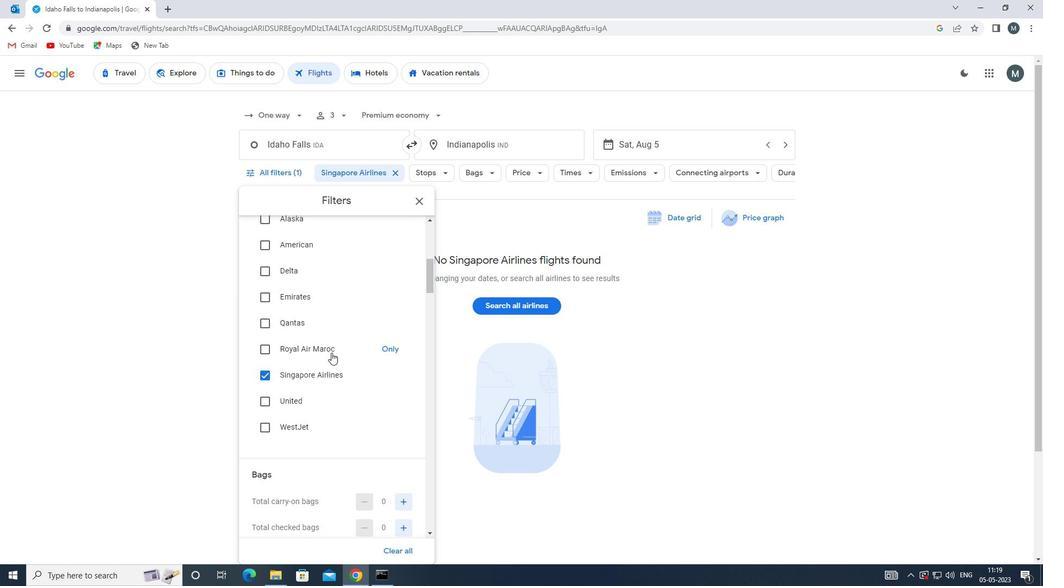 
Action: Mouse moved to (332, 353)
Screenshot: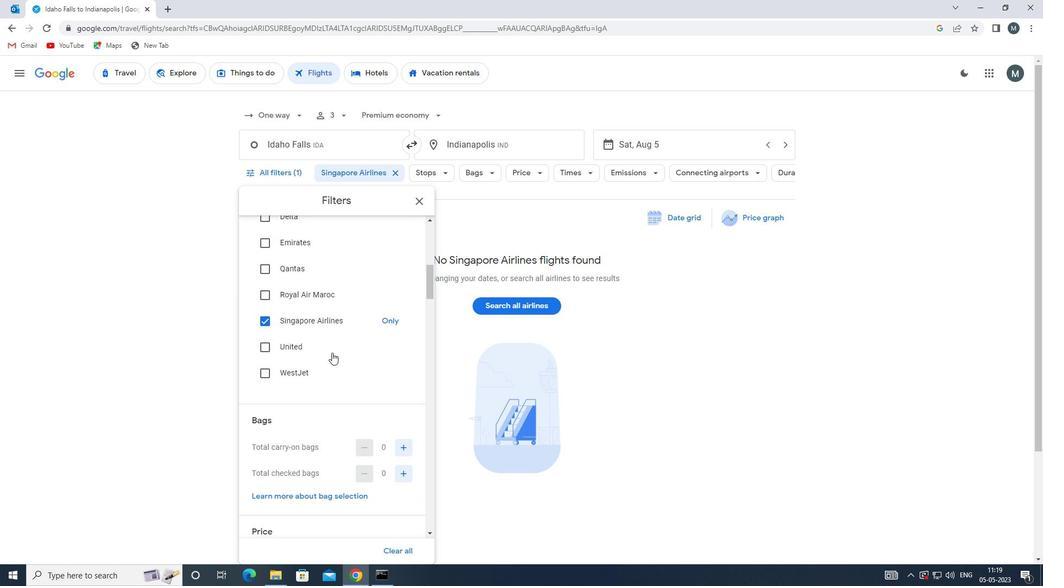
Action: Mouse scrolled (332, 352) with delta (0, 0)
Screenshot: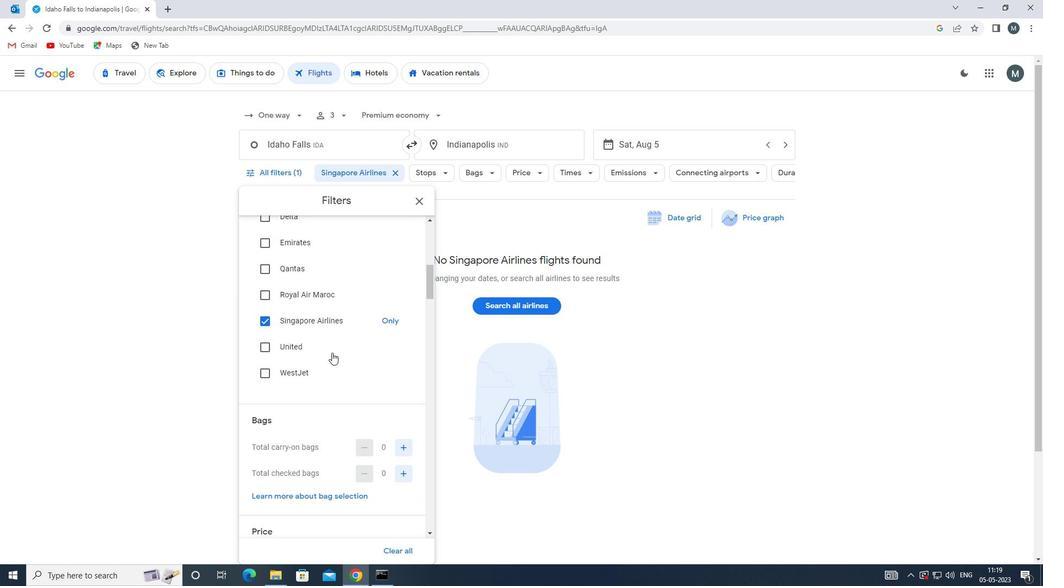 
Action: Mouse moved to (332, 354)
Screenshot: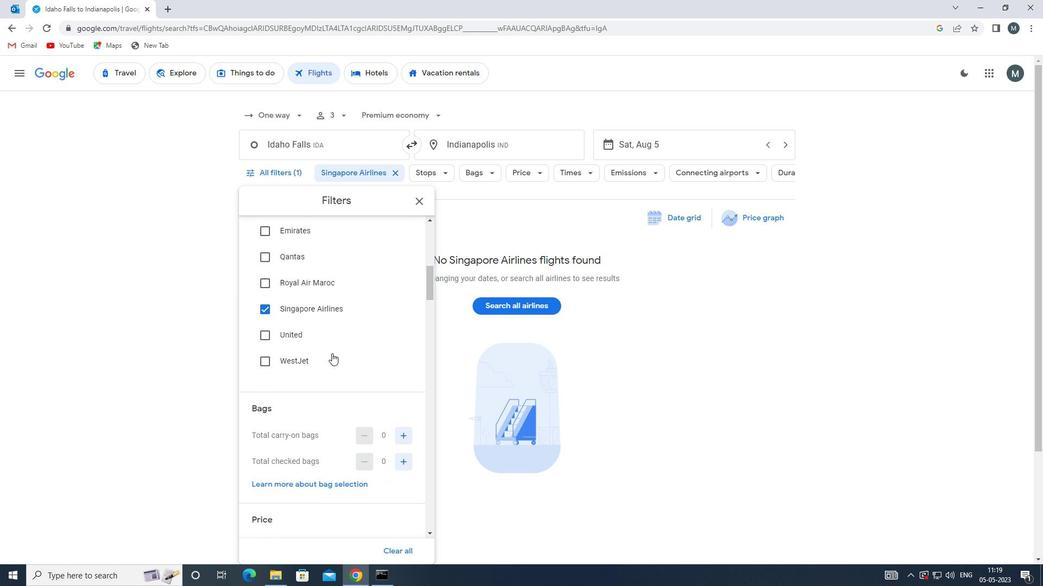 
Action: Mouse scrolled (332, 354) with delta (0, 0)
Screenshot: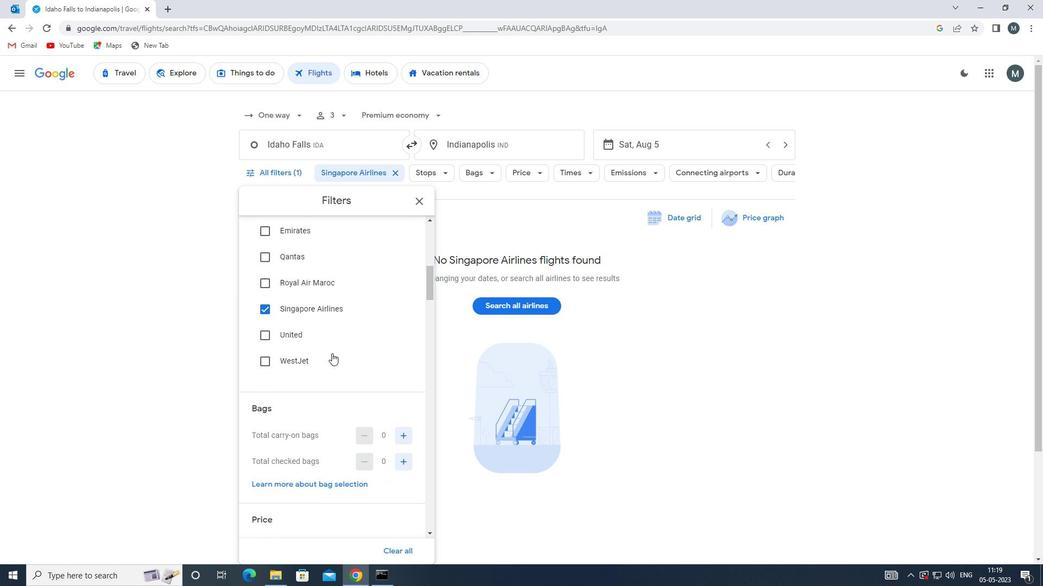 
Action: Mouse moved to (401, 361)
Screenshot: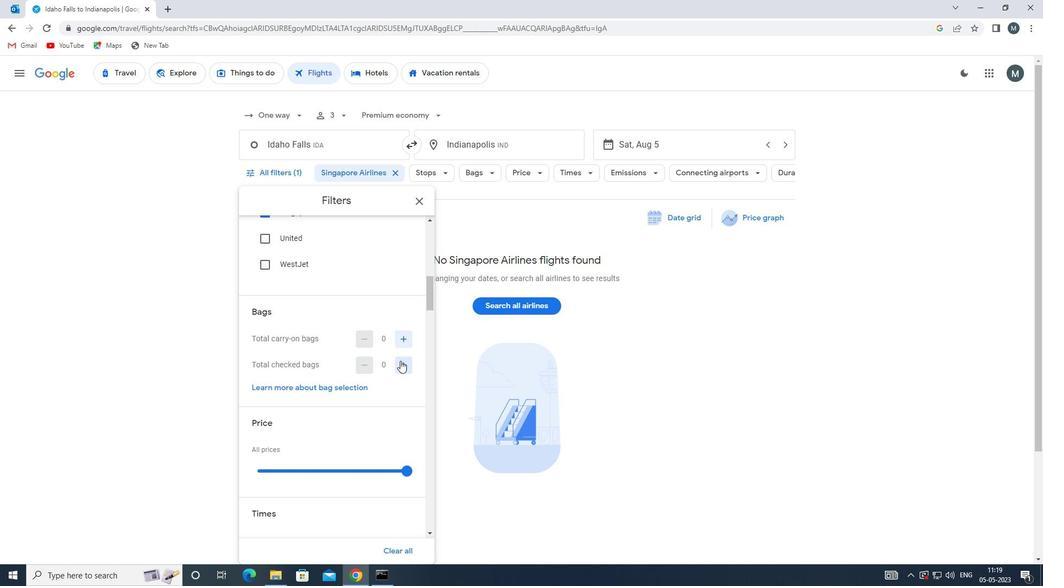 
Action: Mouse pressed left at (401, 361)
Screenshot: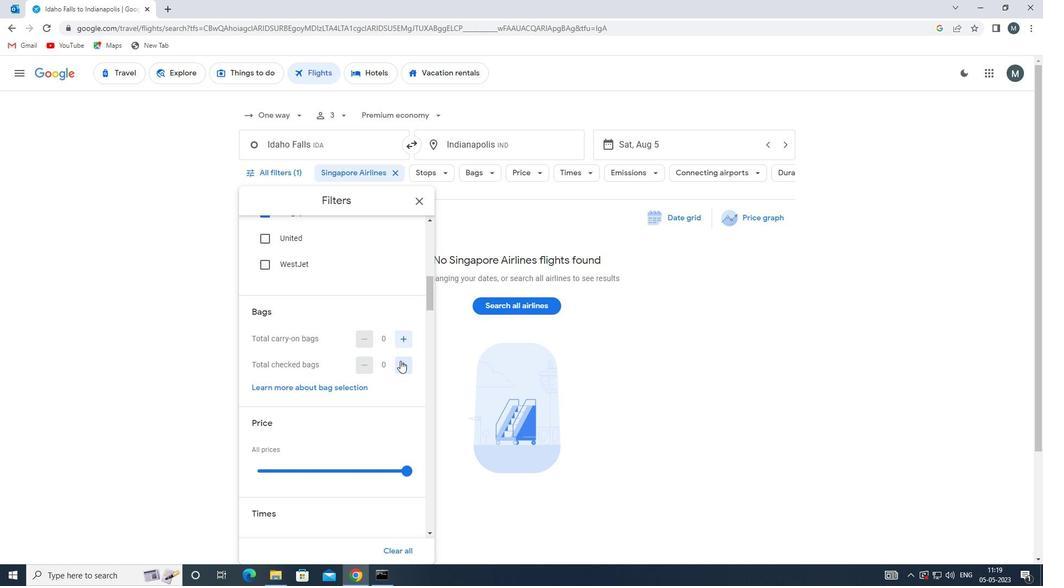 
Action: Mouse moved to (342, 352)
Screenshot: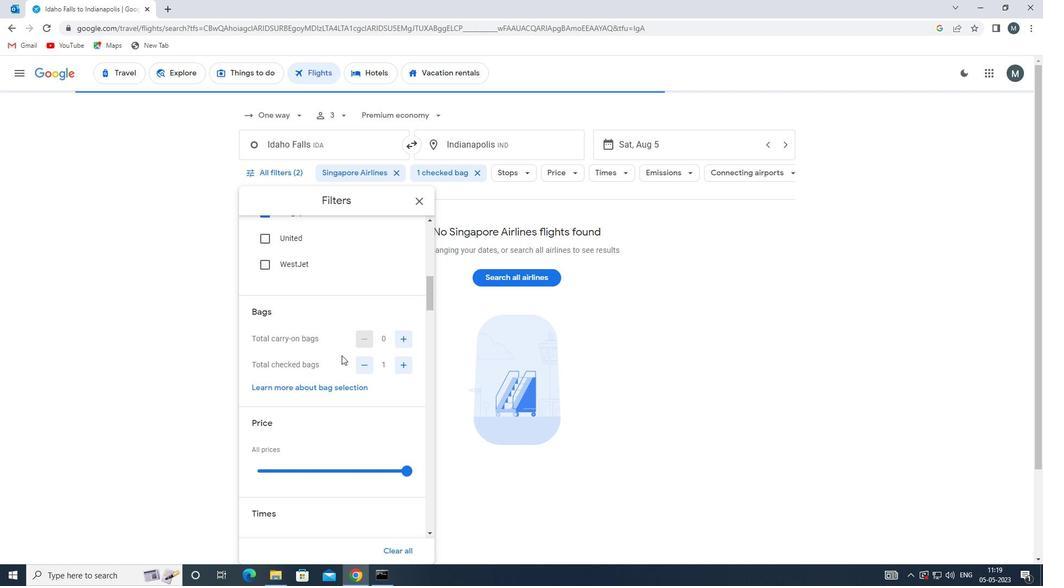 
Action: Mouse scrolled (342, 351) with delta (0, 0)
Screenshot: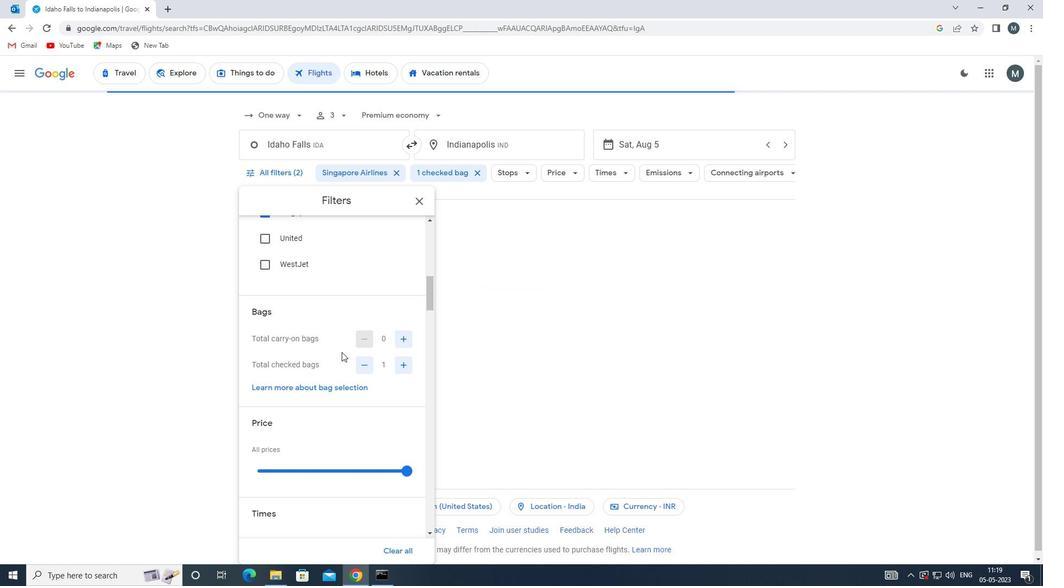 
Action: Mouse moved to (338, 352)
Screenshot: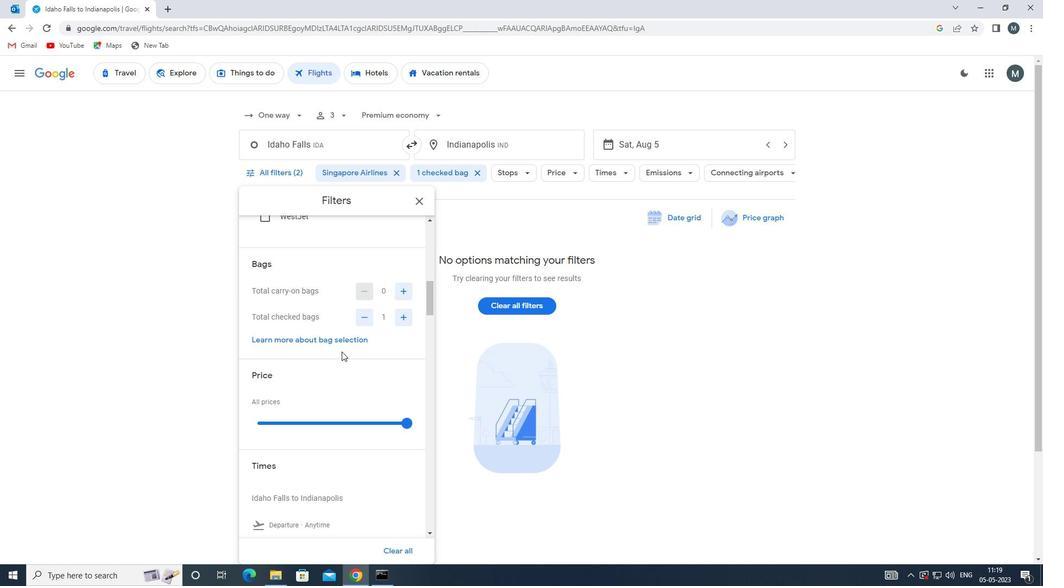 
Action: Mouse scrolled (338, 352) with delta (0, 0)
Screenshot: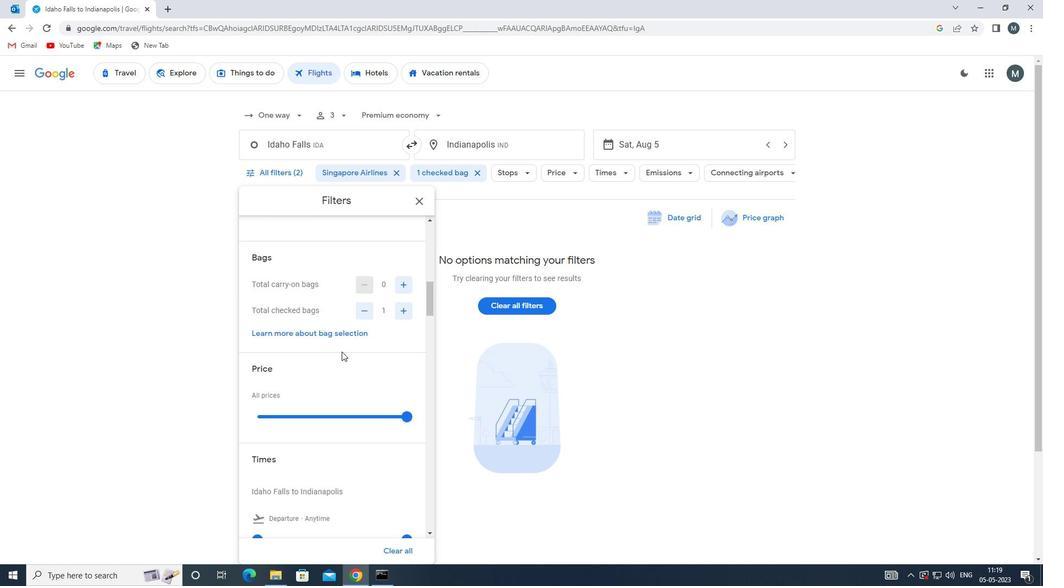 
Action: Mouse moved to (309, 354)
Screenshot: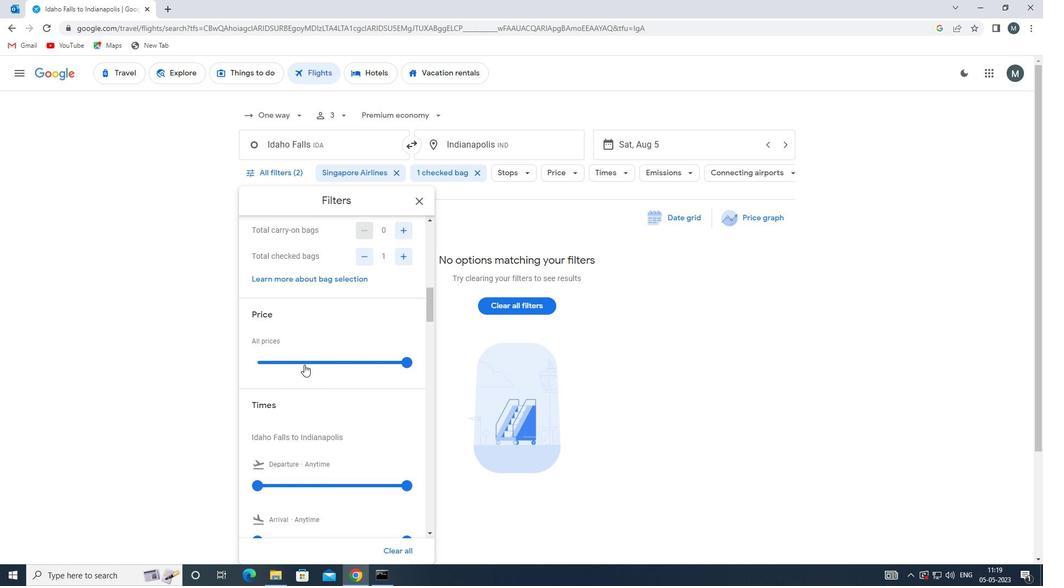 
Action: Mouse pressed left at (309, 354)
Screenshot: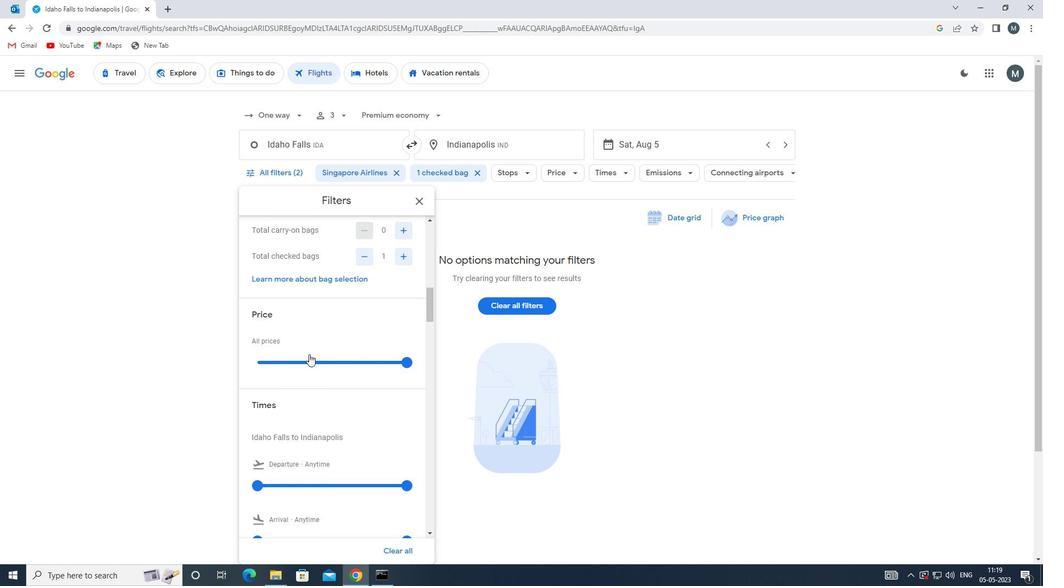 
Action: Mouse moved to (308, 355)
Screenshot: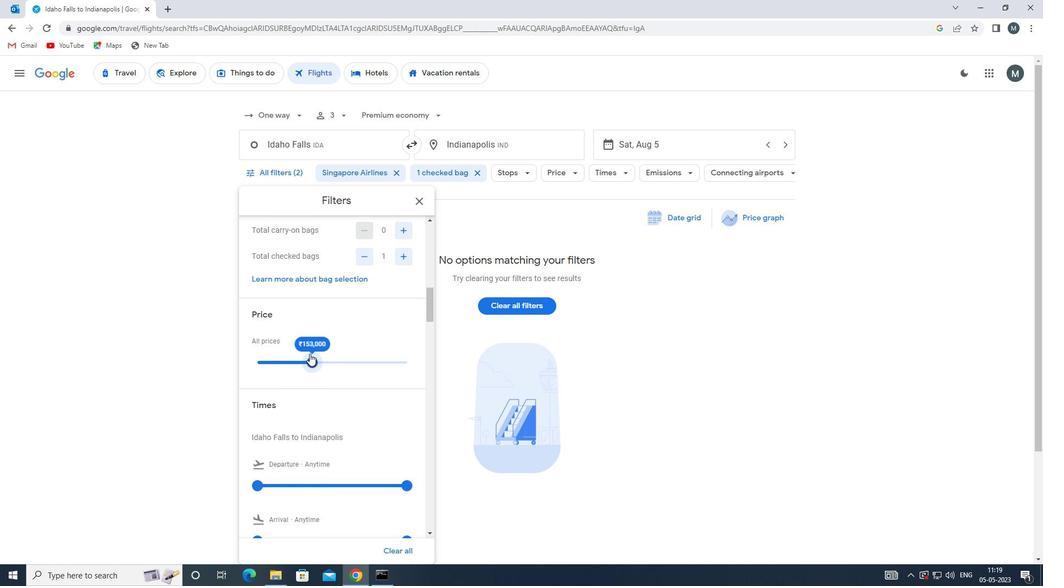 
Action: Mouse pressed left at (308, 355)
Screenshot: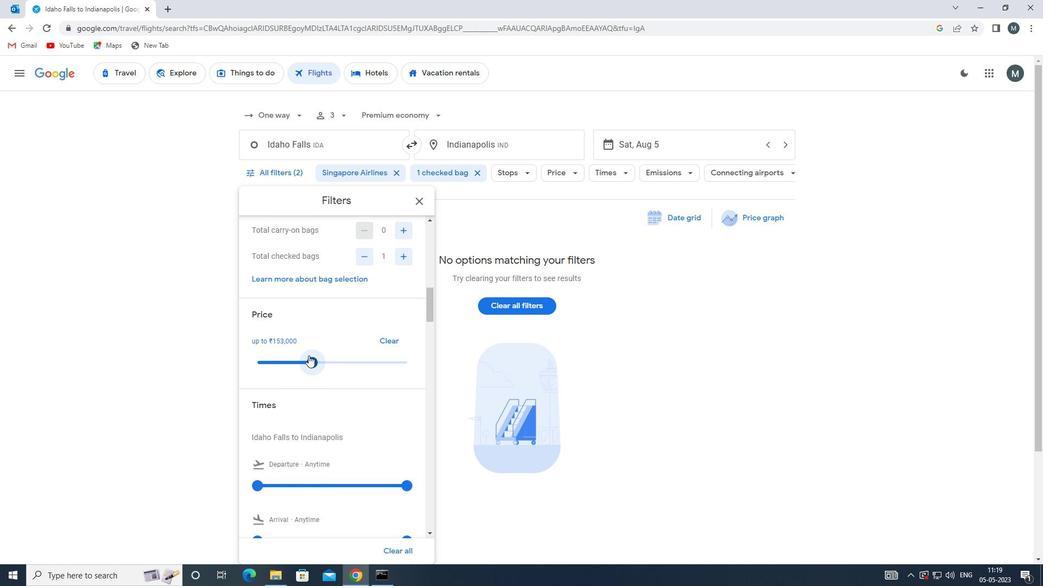 
Action: Mouse moved to (314, 350)
Screenshot: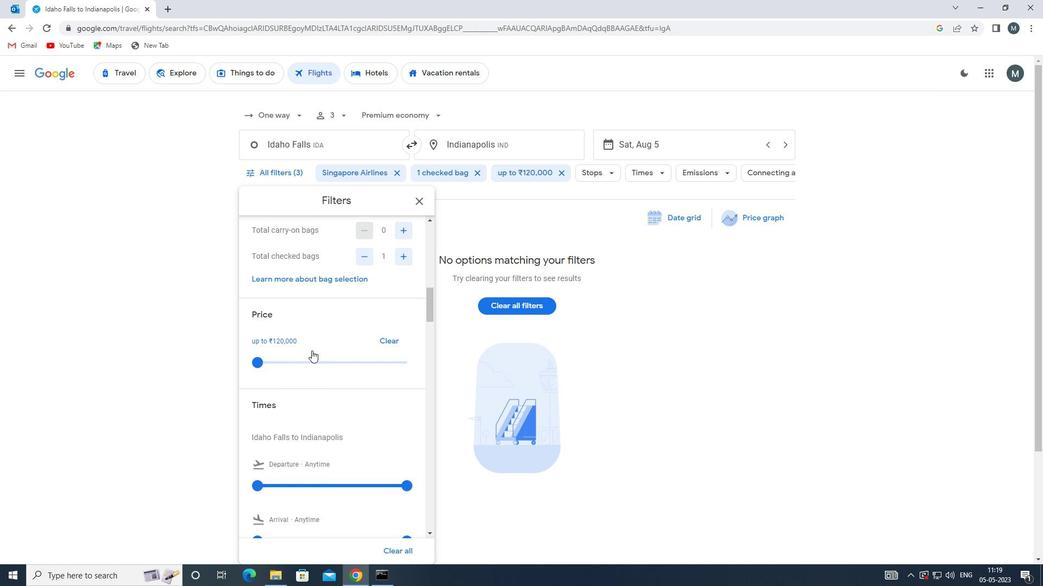 
Action: Mouse scrolled (314, 349) with delta (0, 0)
Screenshot: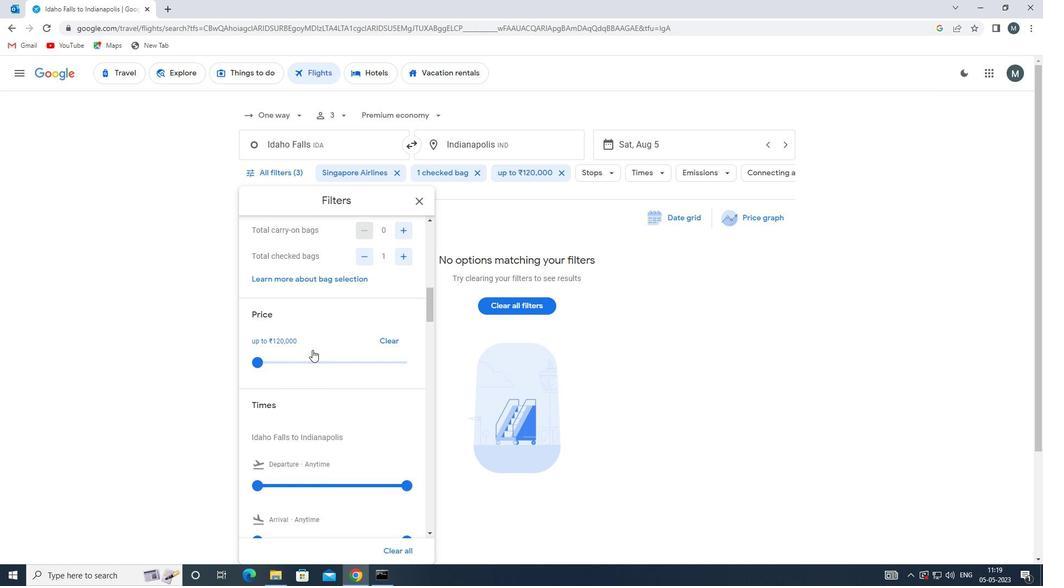 
Action: Mouse moved to (314, 349)
Screenshot: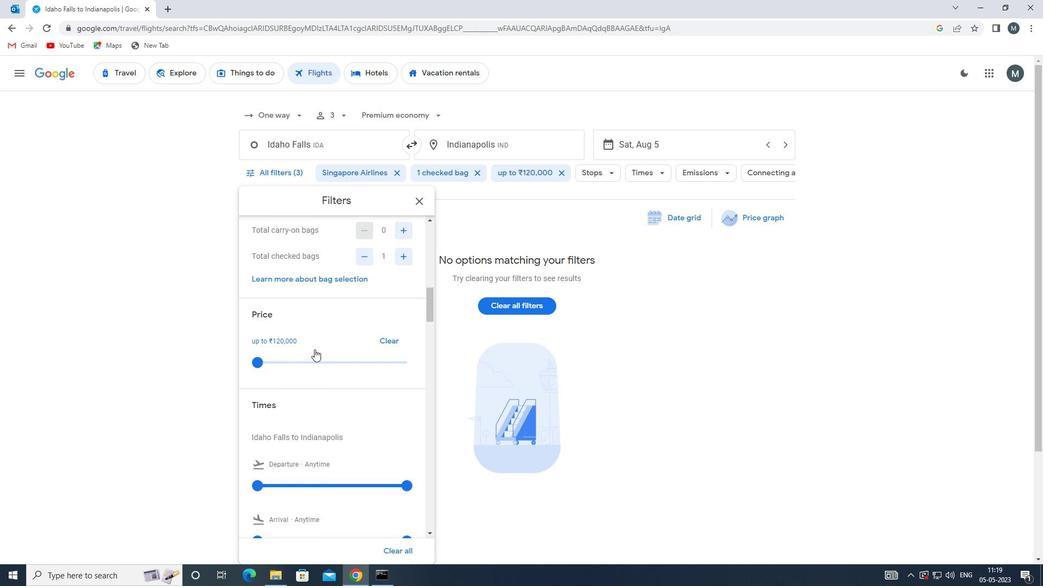 
Action: Mouse scrolled (314, 348) with delta (0, 0)
Screenshot: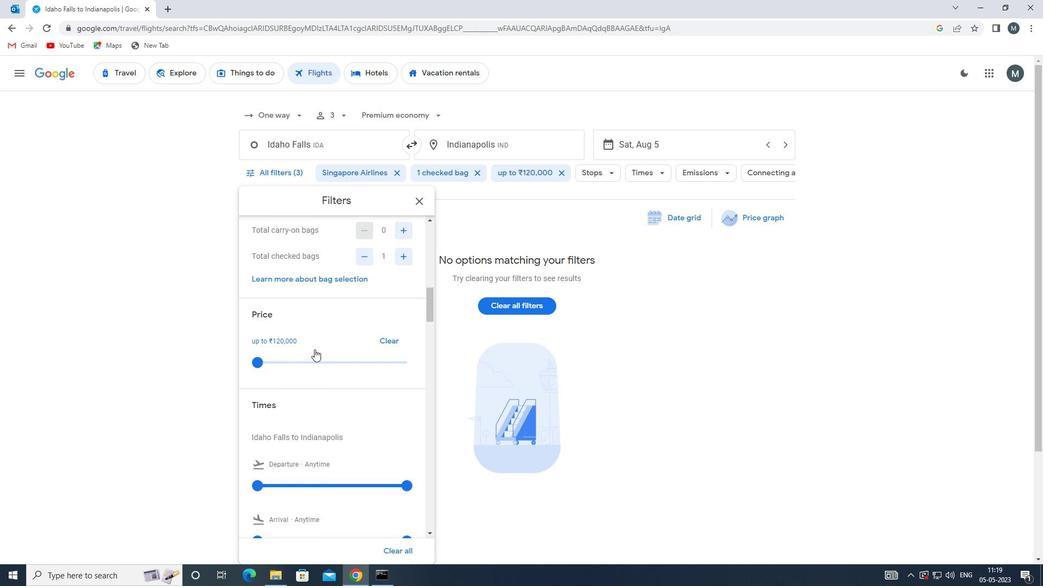 
Action: Mouse moved to (265, 373)
Screenshot: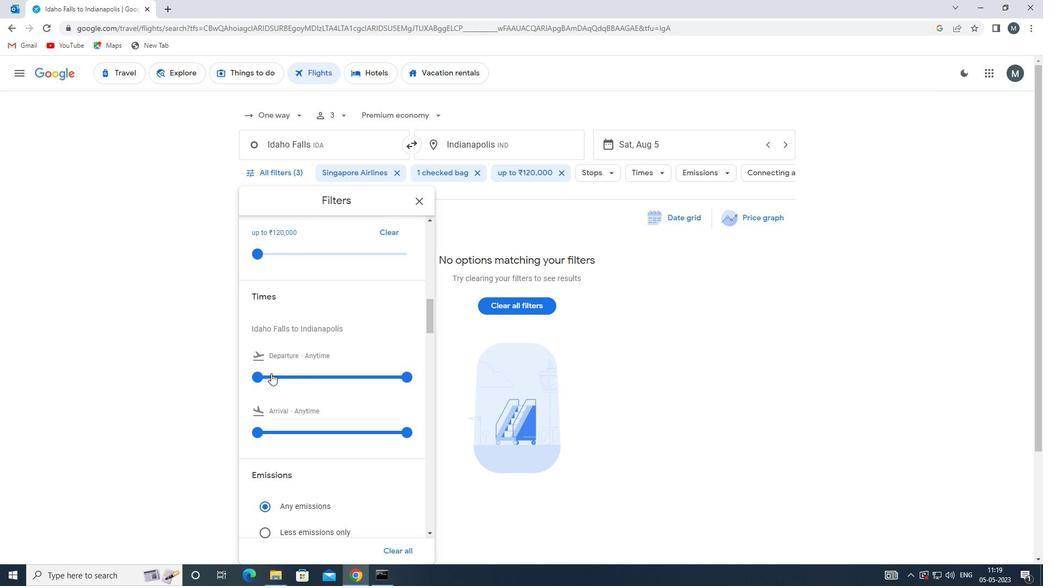 
Action: Mouse pressed left at (265, 373)
Screenshot: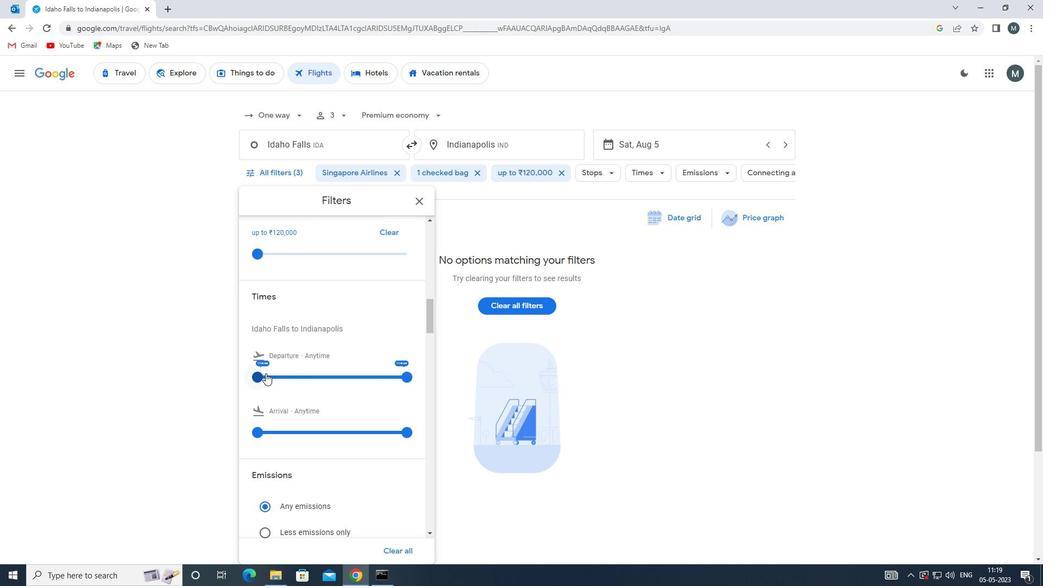 
Action: Mouse moved to (401, 377)
Screenshot: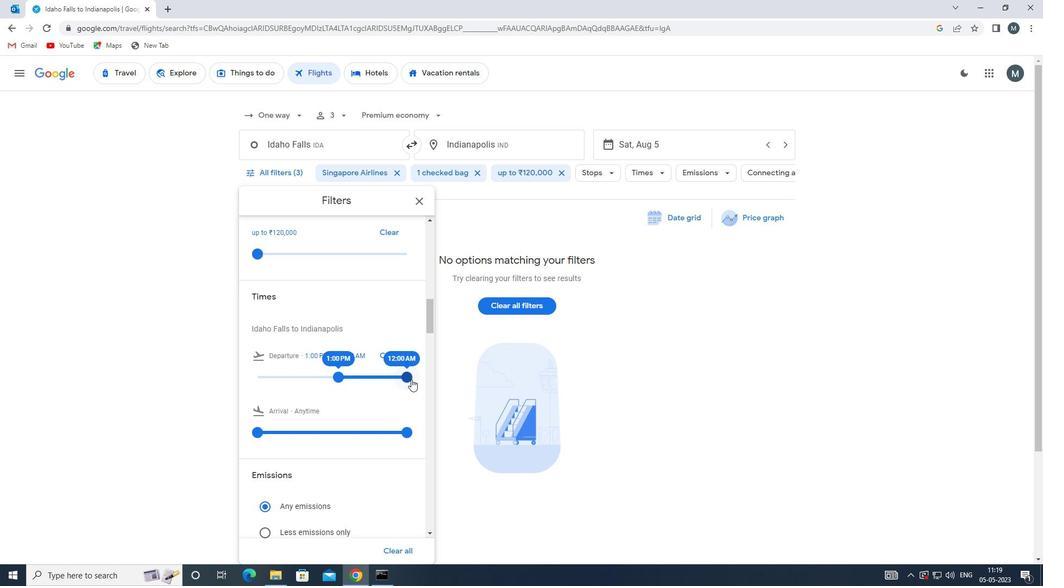 
Action: Mouse pressed left at (401, 377)
Screenshot: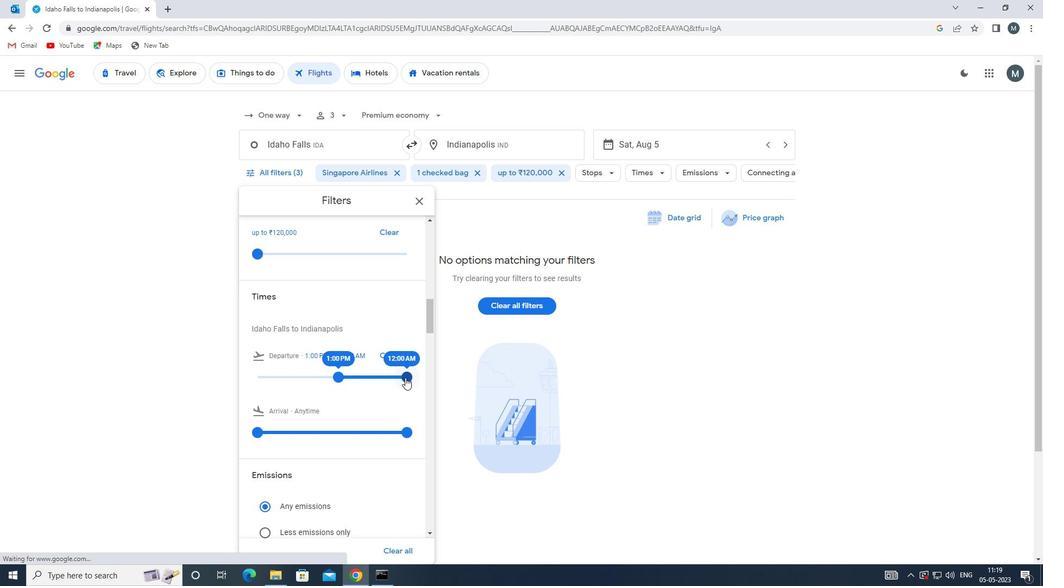 
Action: Mouse moved to (380, 359)
Screenshot: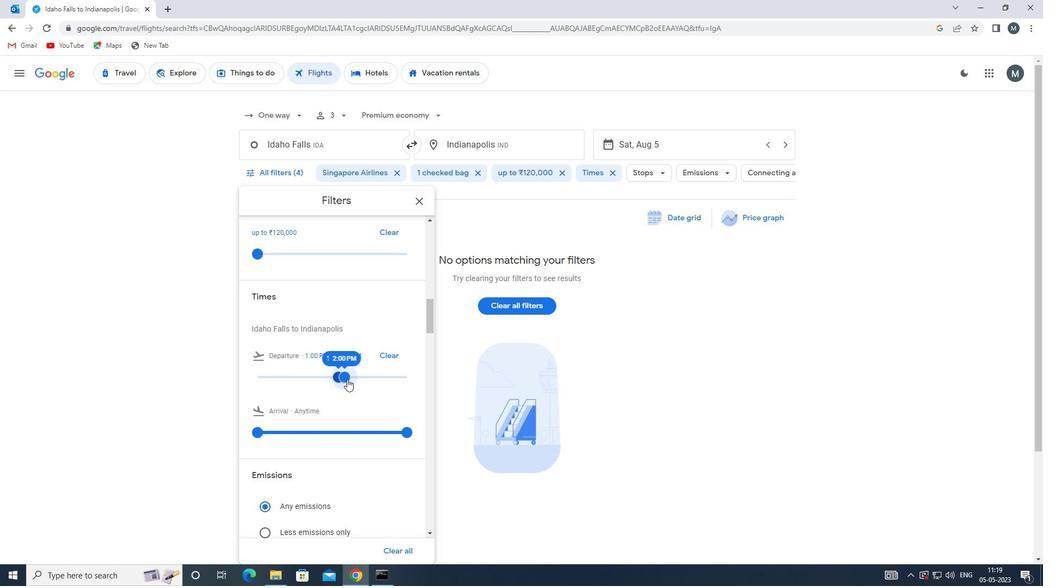 
Action: Mouse scrolled (380, 358) with delta (0, 0)
Screenshot: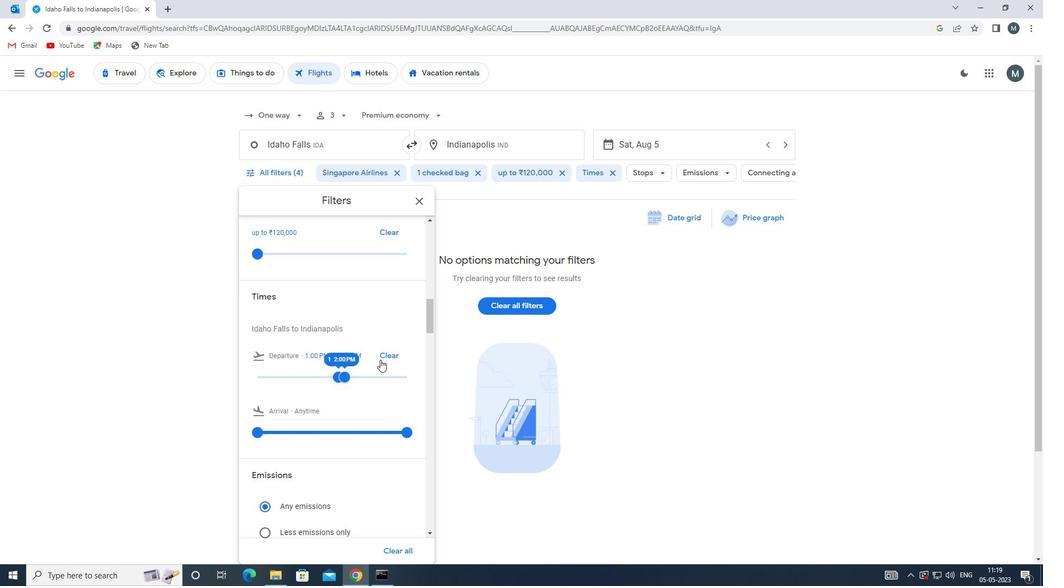 
Action: Mouse scrolled (380, 358) with delta (0, 0)
Screenshot: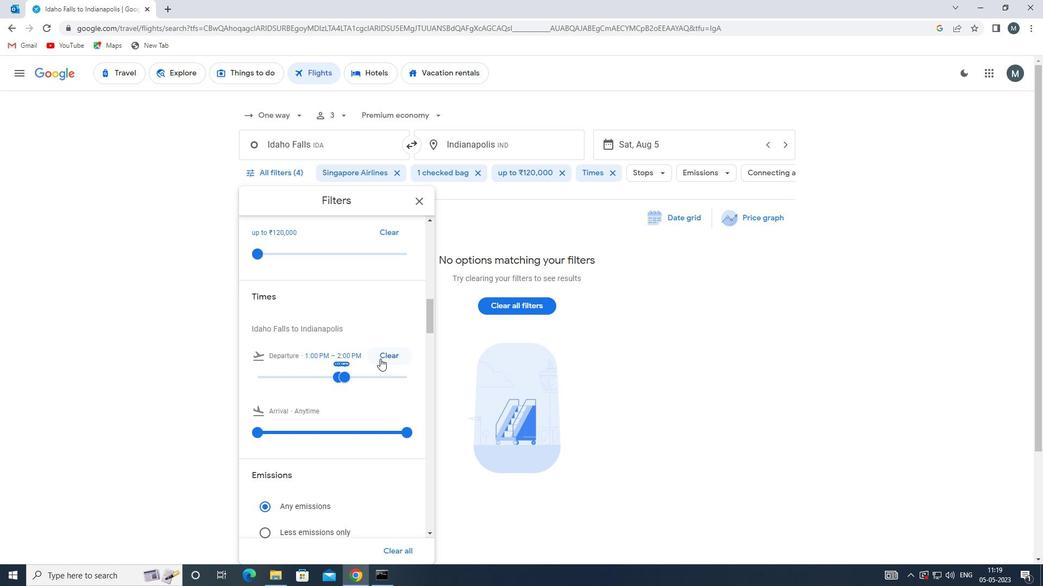 
Action: Mouse moved to (417, 203)
Screenshot: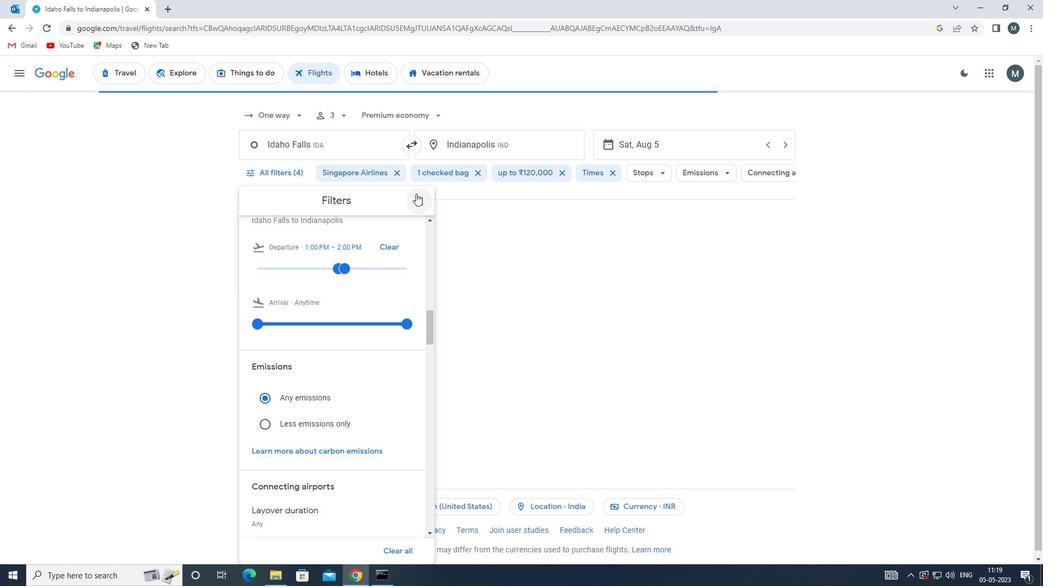 
Action: Mouse pressed left at (417, 203)
Screenshot: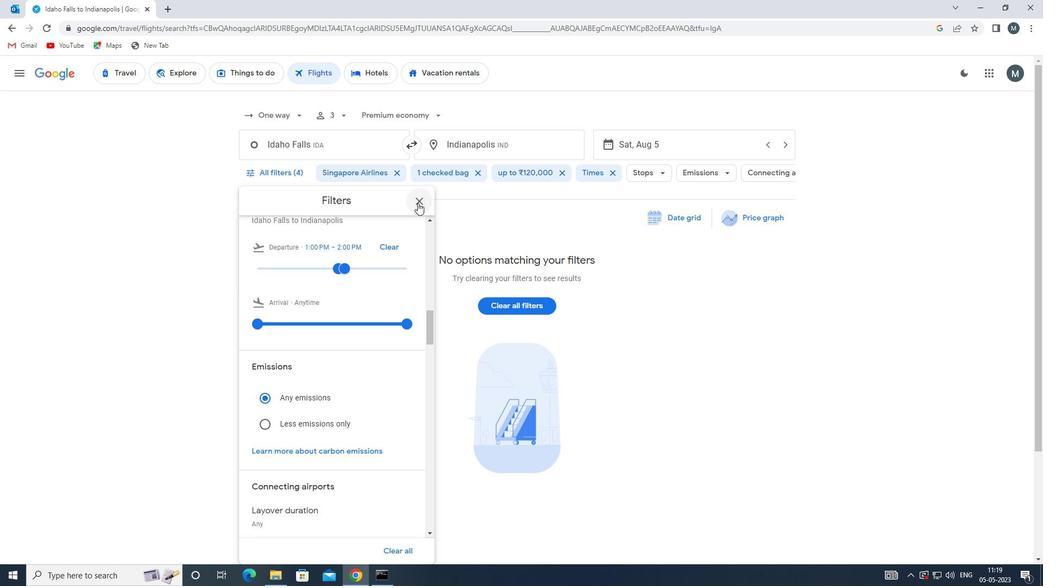 
Action: Mouse moved to (418, 203)
Screenshot: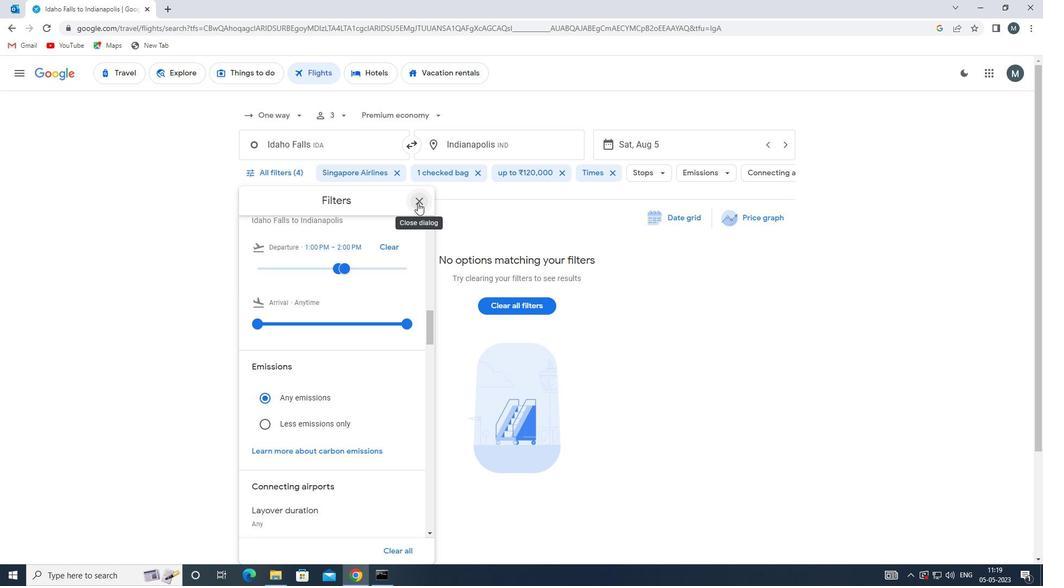 
